 Task: Schedule a call with external consultants to gain insights into industry trends, competitive landscape analysis, and potential strategic shifts to enhance the organization's competitive advantage on September 29th at 11 AM.
Action: Mouse moved to (43, 107)
Screenshot: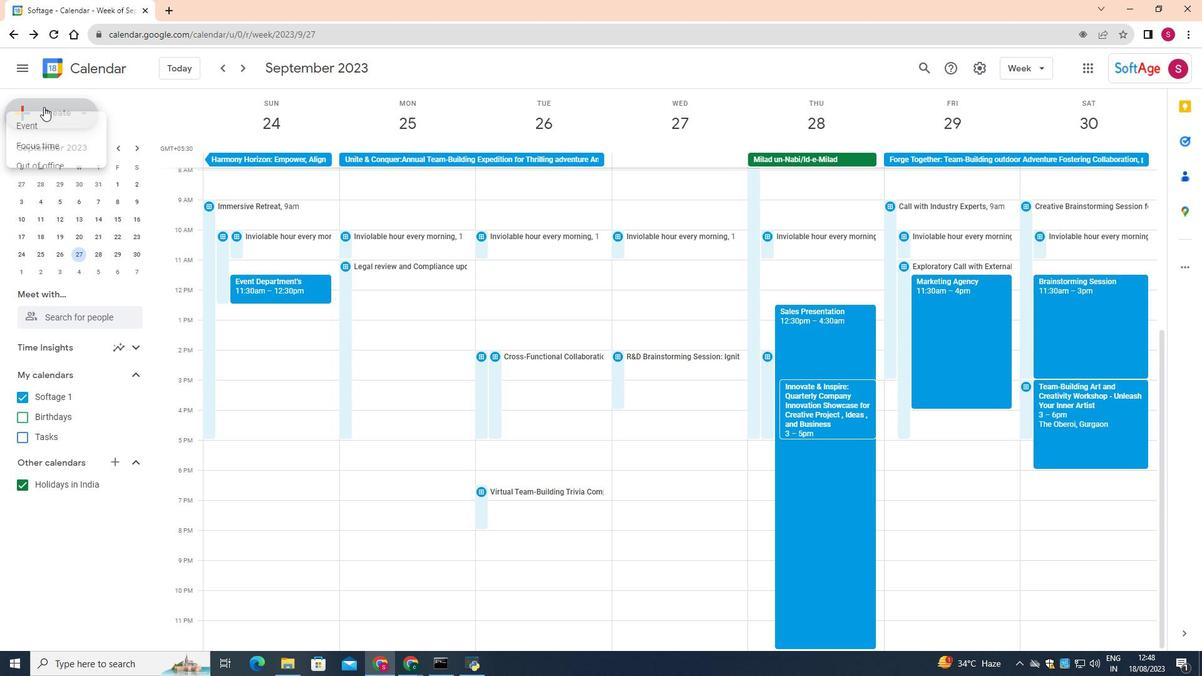
Action: Mouse pressed left at (43, 107)
Screenshot: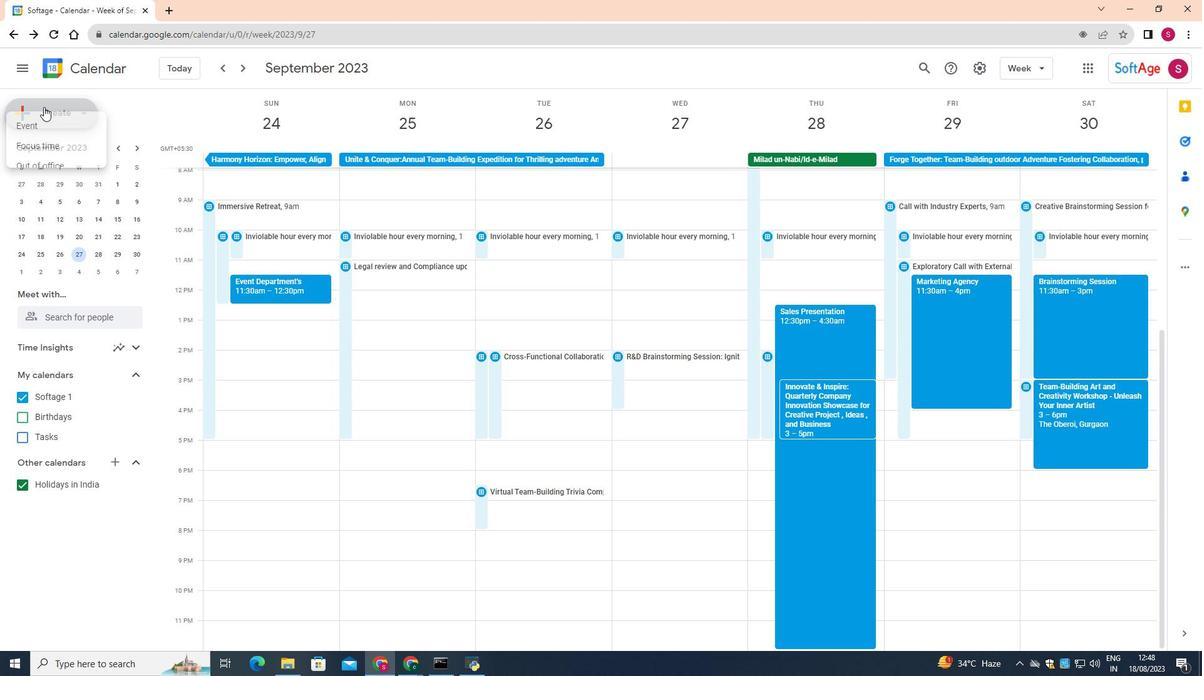 
Action: Mouse moved to (63, 248)
Screenshot: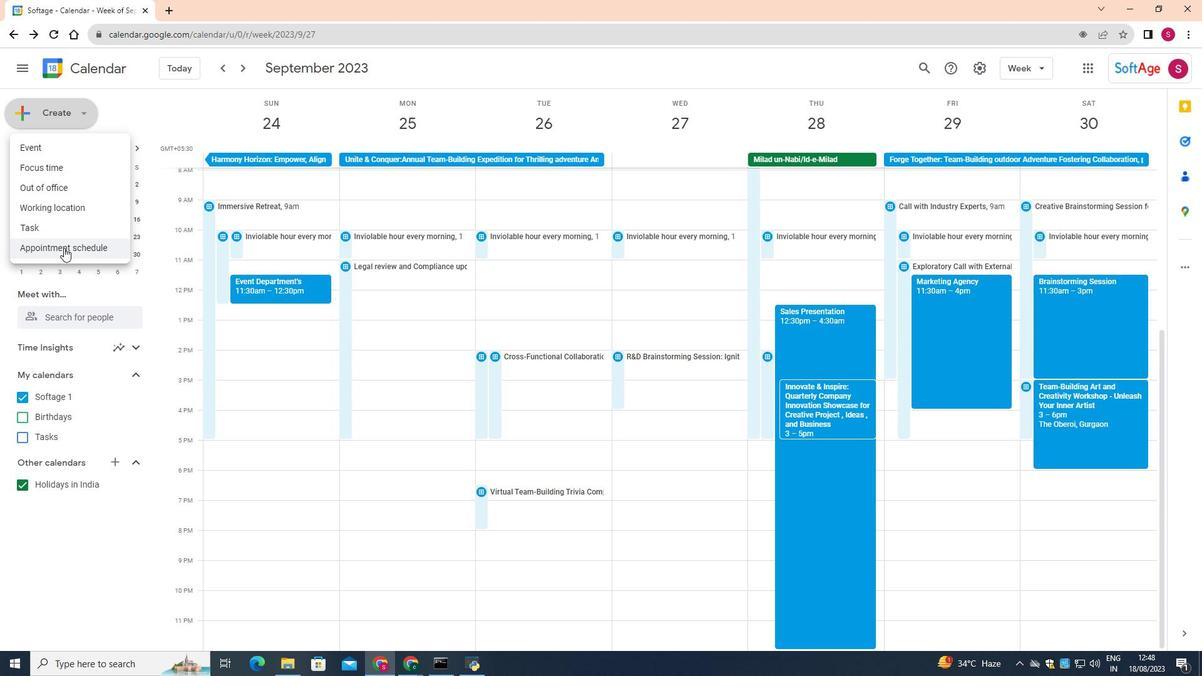 
Action: Mouse pressed left at (63, 248)
Screenshot: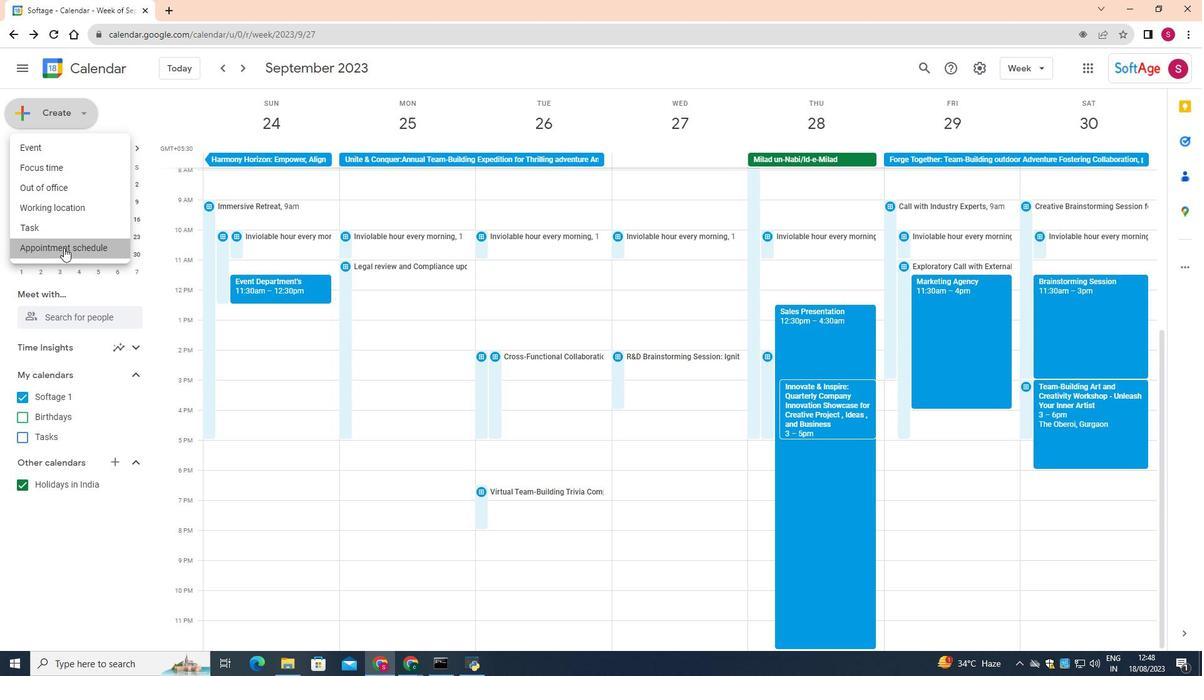 
Action: Mouse moved to (134, 107)
Screenshot: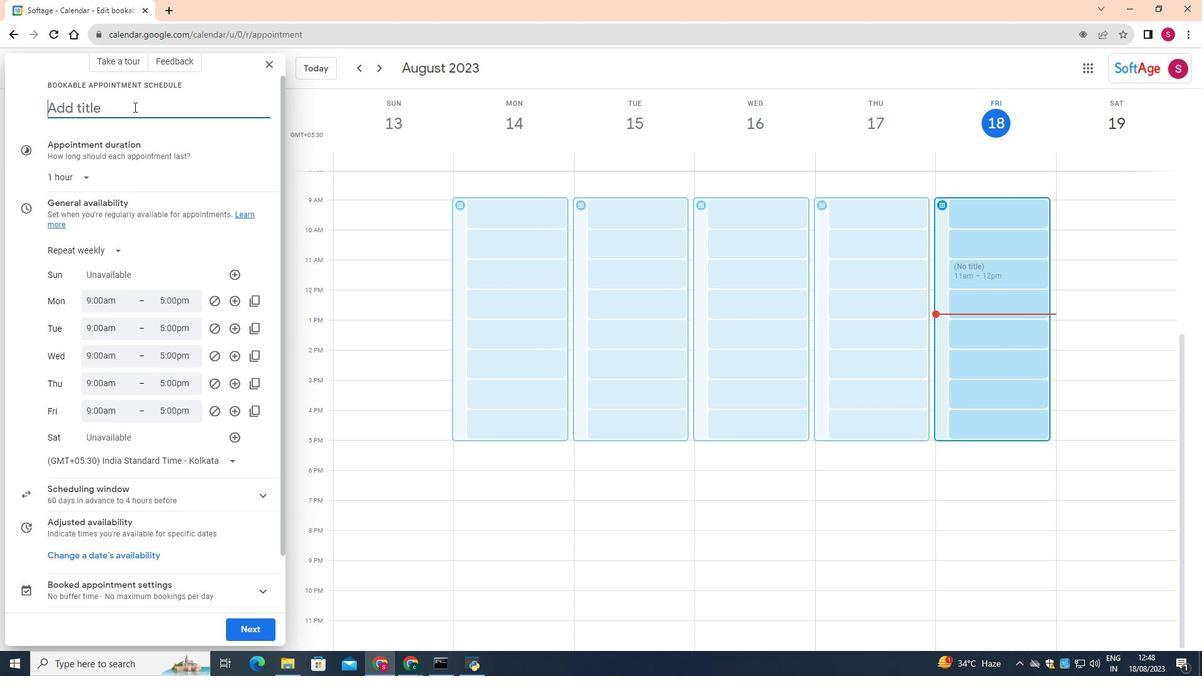 
Action: Mouse pressed left at (134, 107)
Screenshot: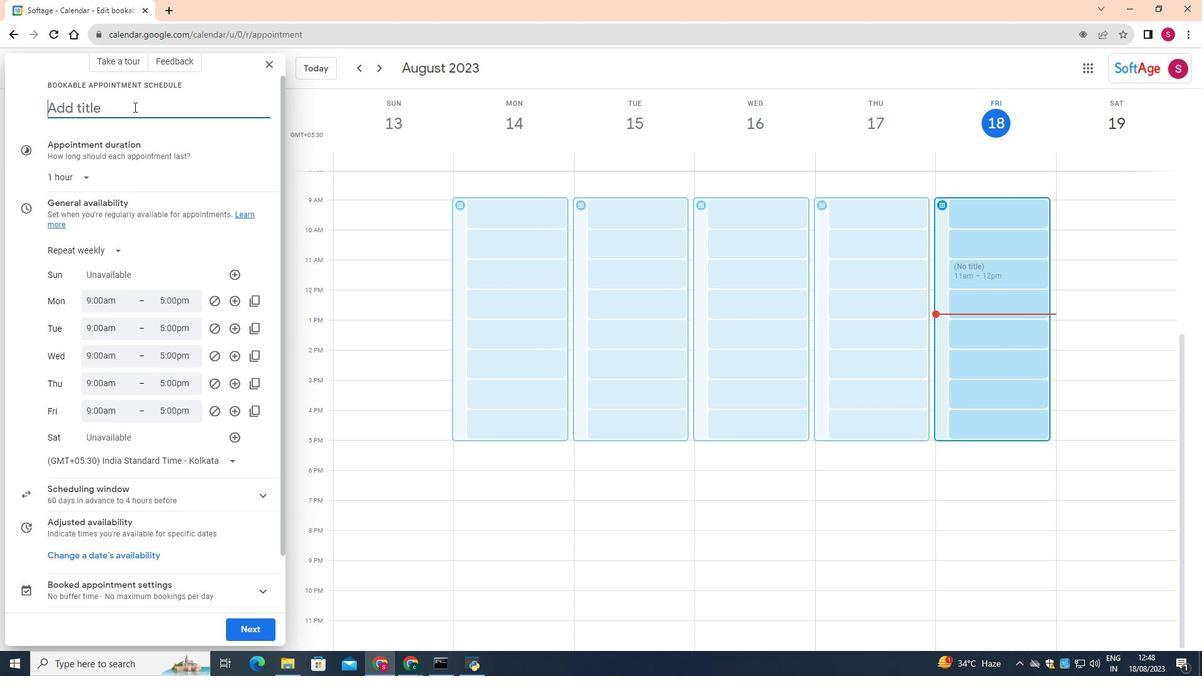 
Action: Mouse moved to (121, 113)
Screenshot: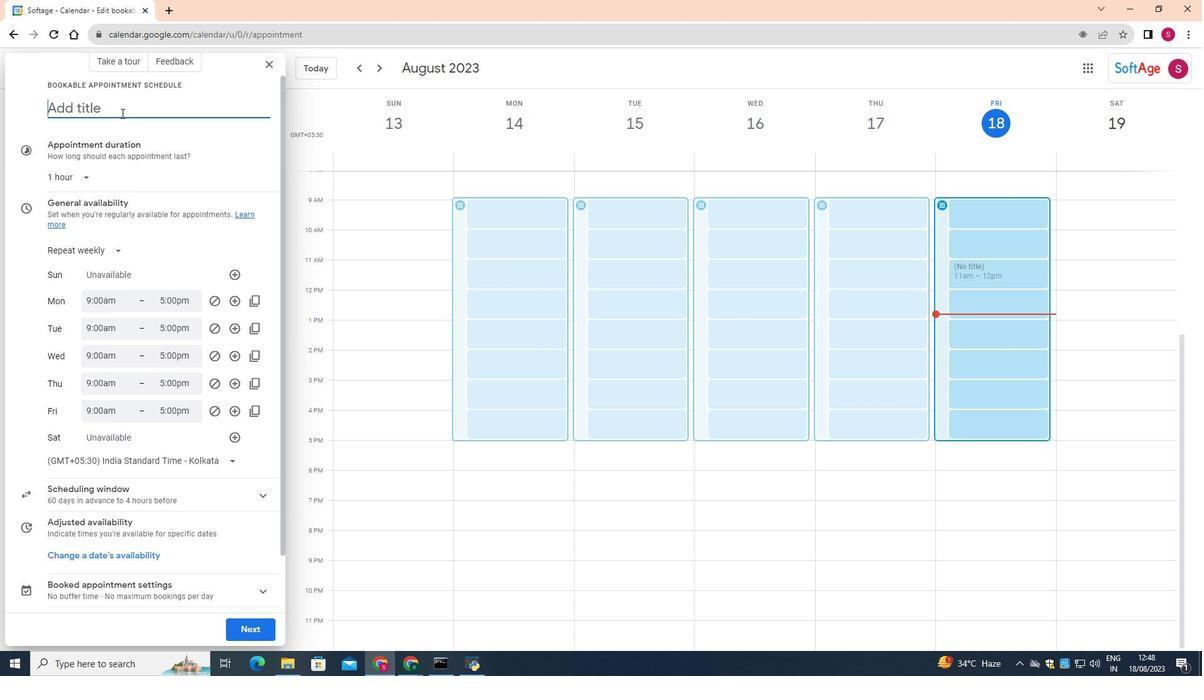 
Action: Key pressed <Key.shift>Consultation<Key.space><Key.shift>Call<Key.shift_r>:<Key.space><Key.shift>Exploring<Key.space><Key.shift>Industry<Key.space><Key.shift>Trends<Key.space>and<Key.space><Key.shift>Strategic<Key.space><Key.shift>Enhancement
Screenshot: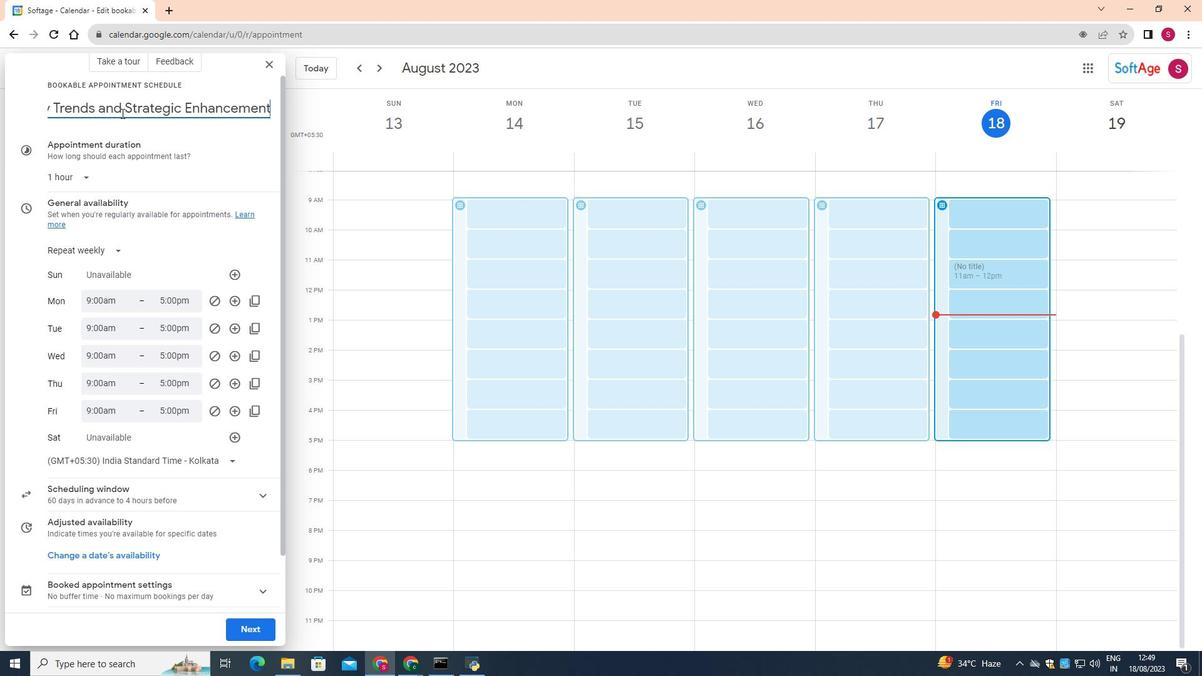 
Action: Mouse moved to (67, 248)
Screenshot: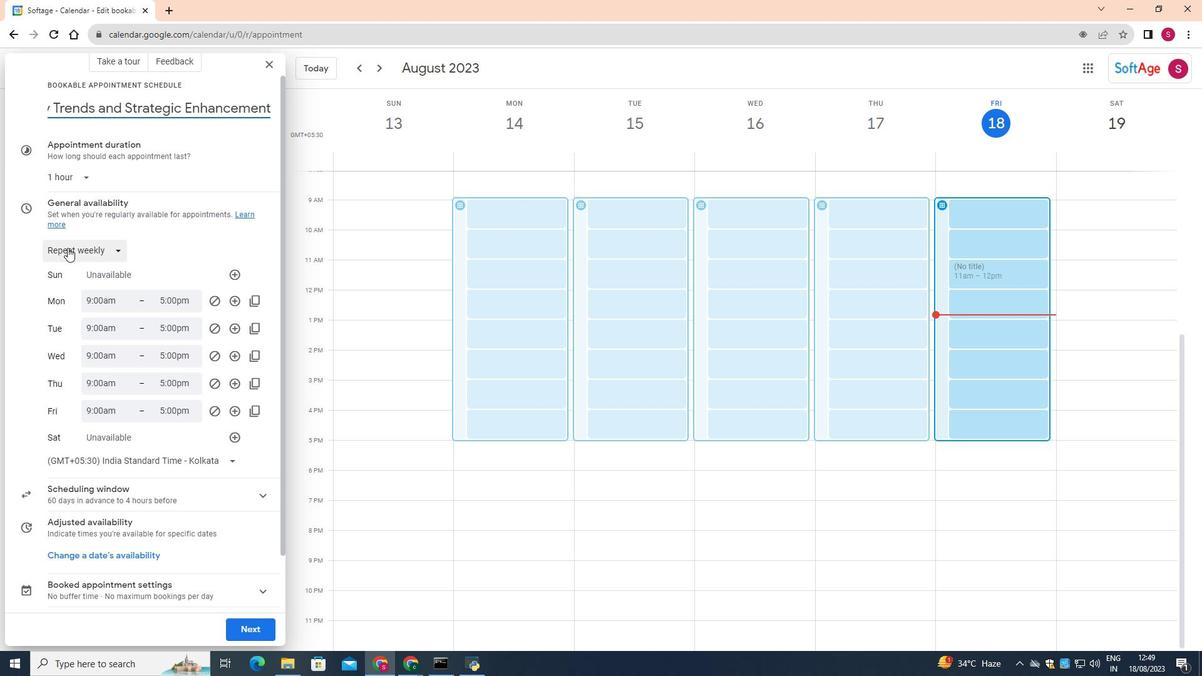 
Action: Mouse pressed left at (67, 248)
Screenshot: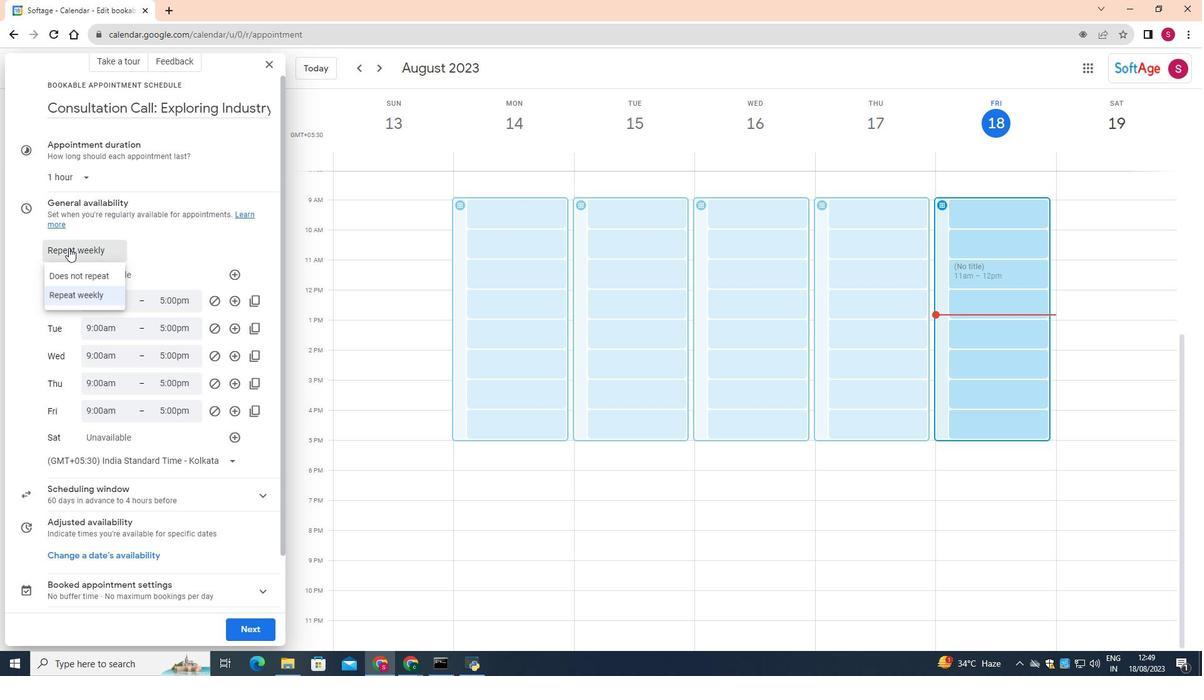 
Action: Mouse moved to (92, 276)
Screenshot: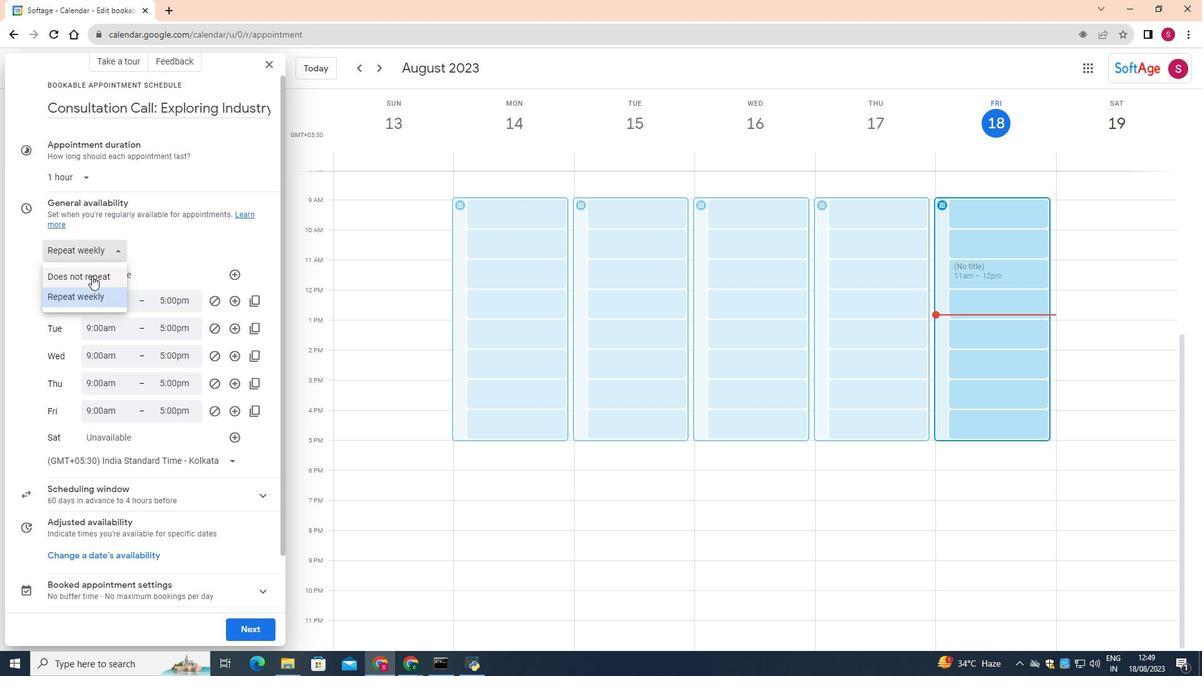 
Action: Mouse pressed left at (92, 276)
Screenshot: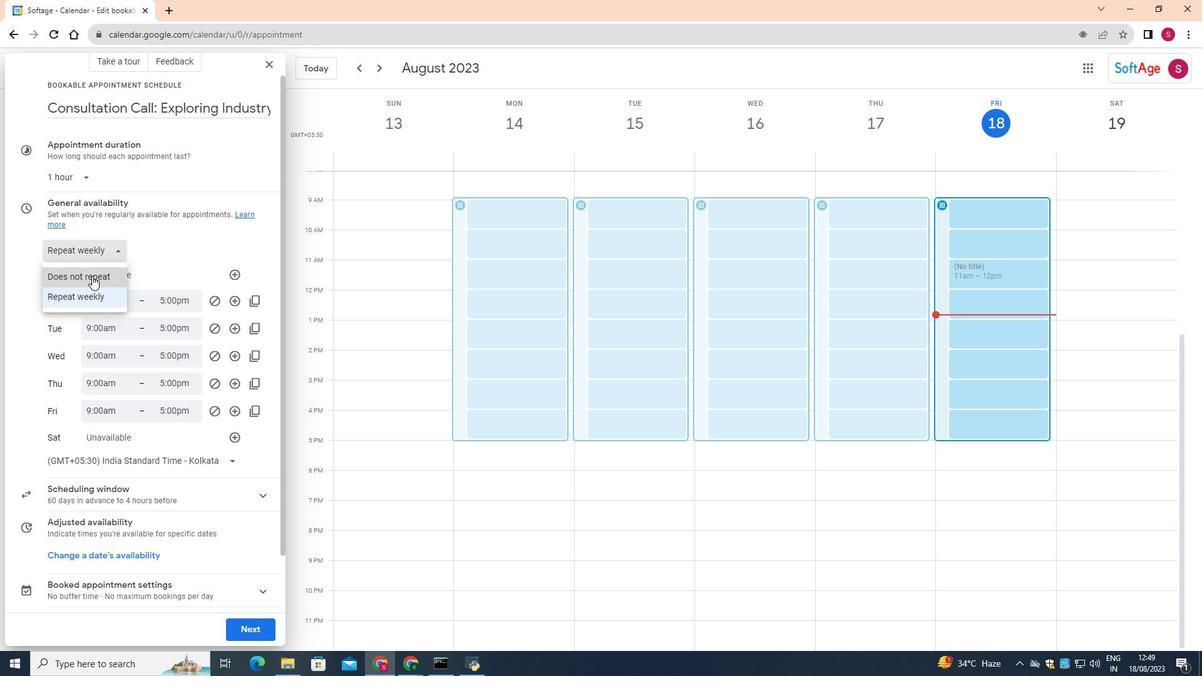 
Action: Mouse moved to (85, 261)
Screenshot: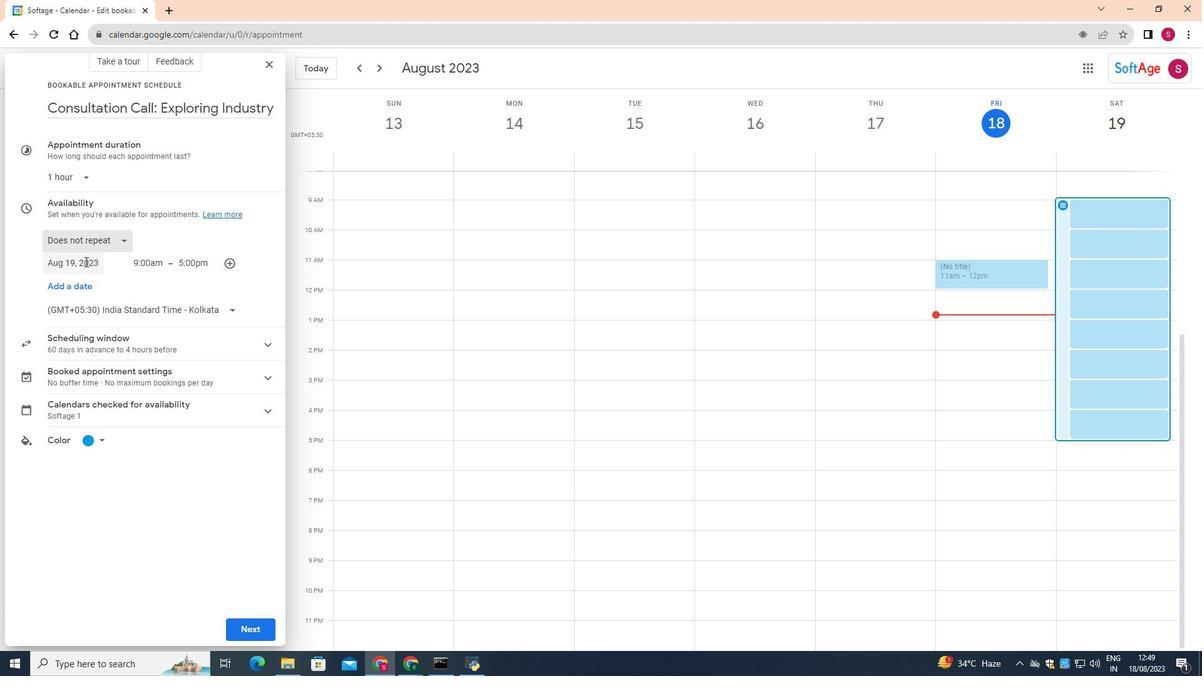 
Action: Mouse pressed left at (85, 261)
Screenshot: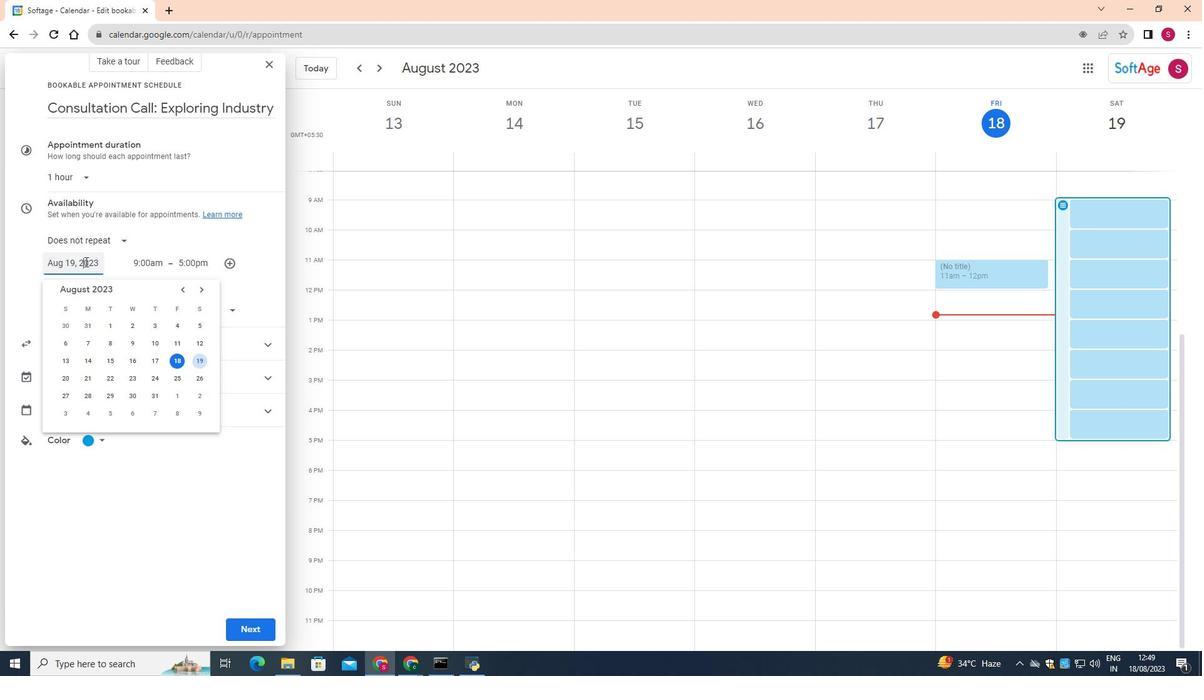 
Action: Mouse moved to (199, 291)
Screenshot: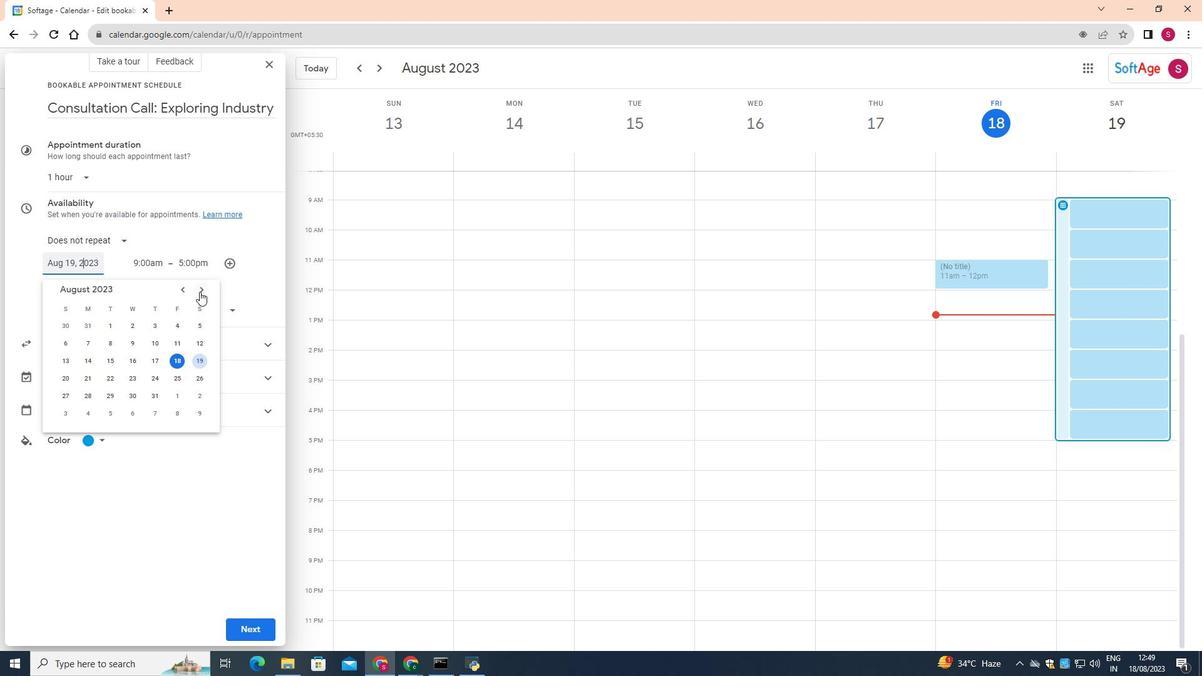 
Action: Mouse pressed left at (199, 291)
Screenshot: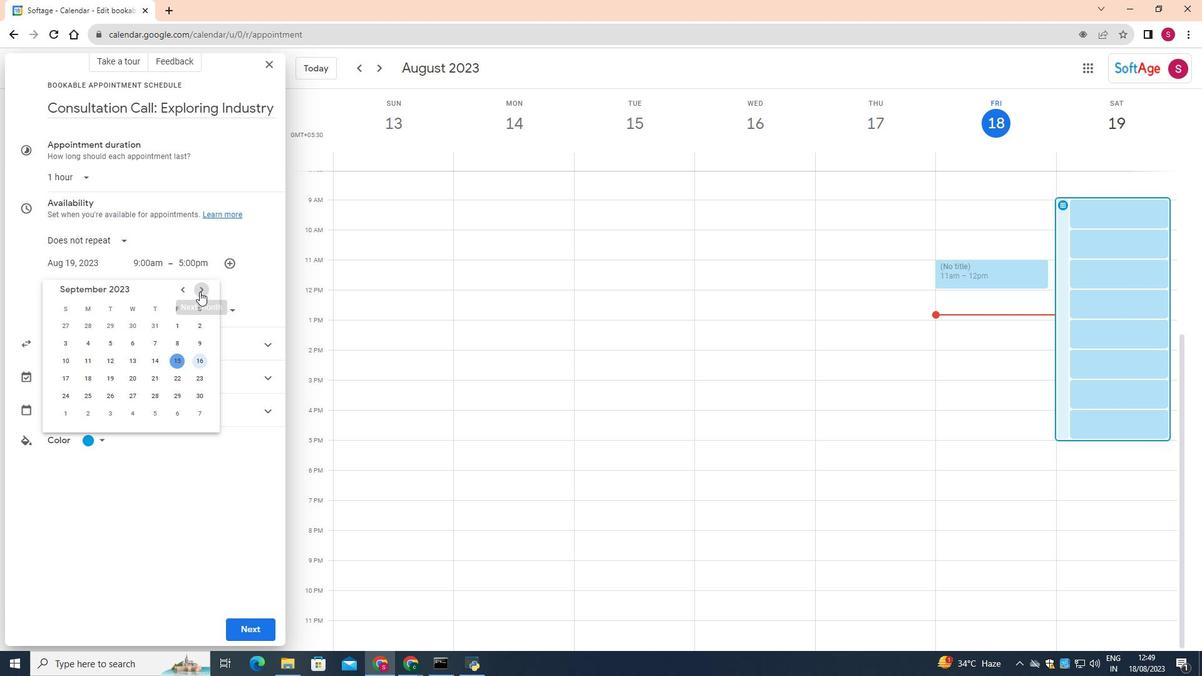 
Action: Mouse moved to (179, 394)
Screenshot: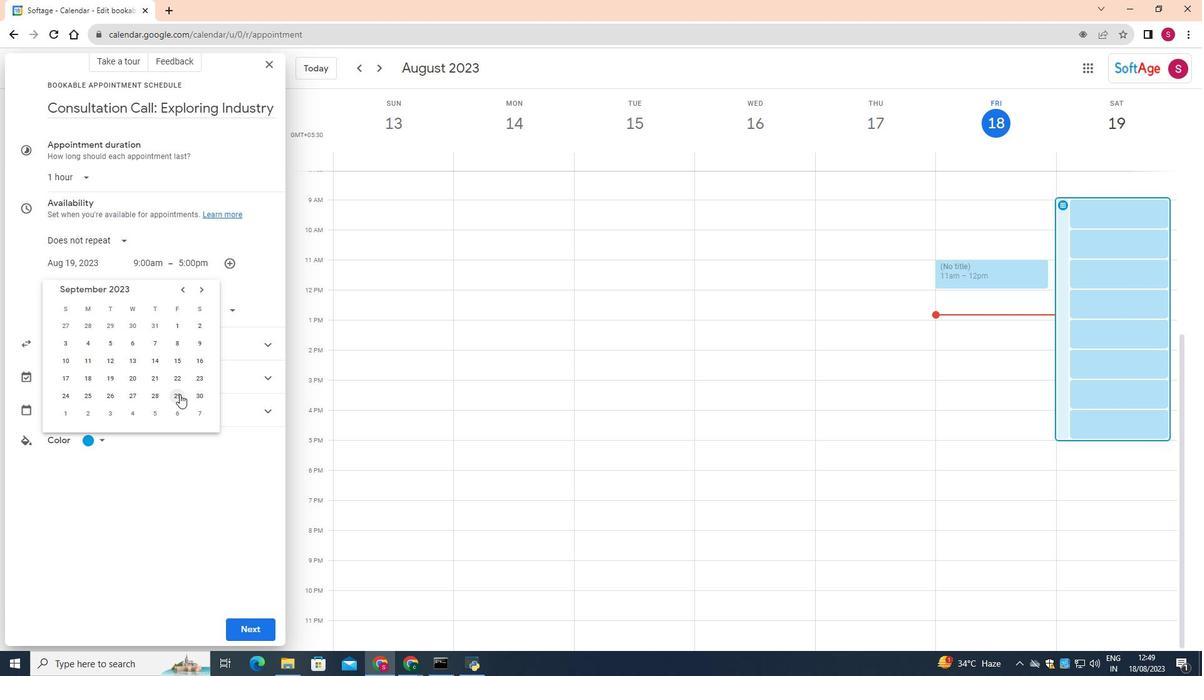 
Action: Mouse pressed left at (179, 394)
Screenshot: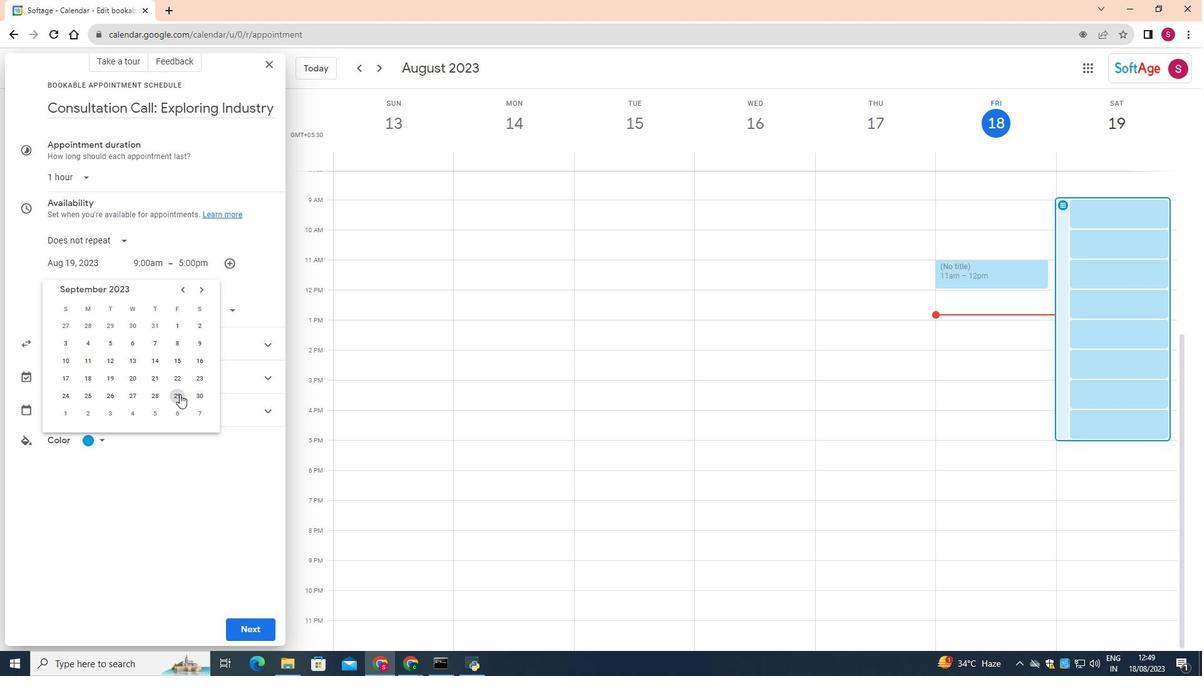 
Action: Mouse moved to (162, 263)
Screenshot: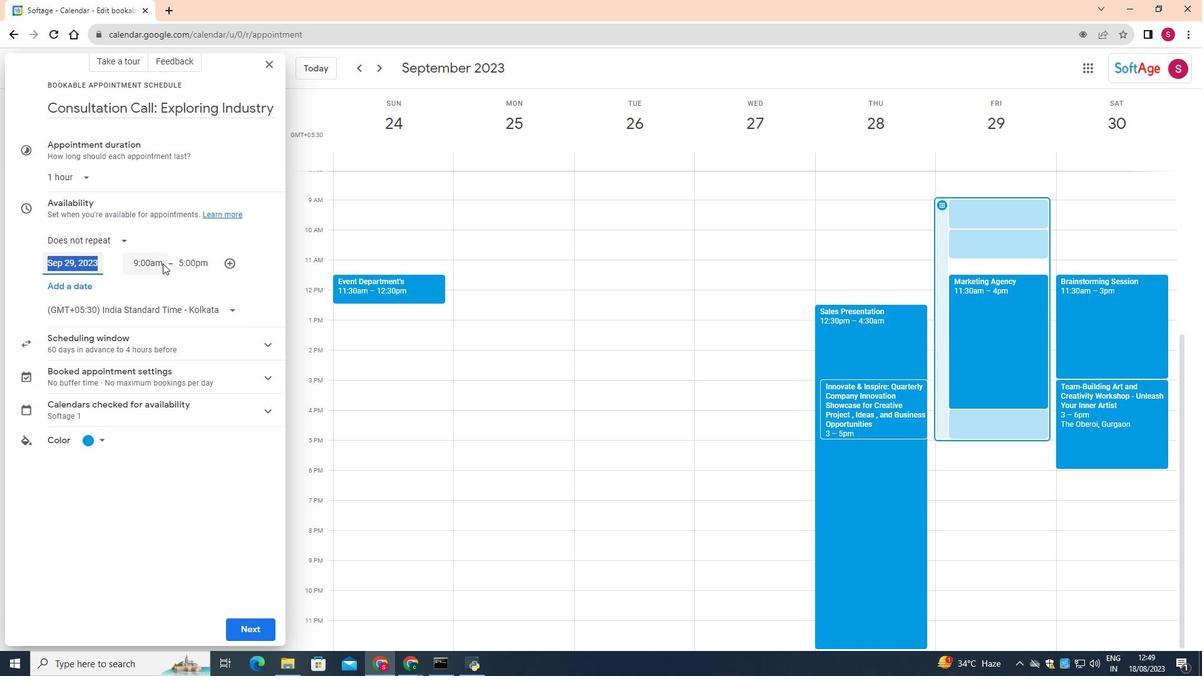 
Action: Mouse pressed left at (162, 263)
Screenshot: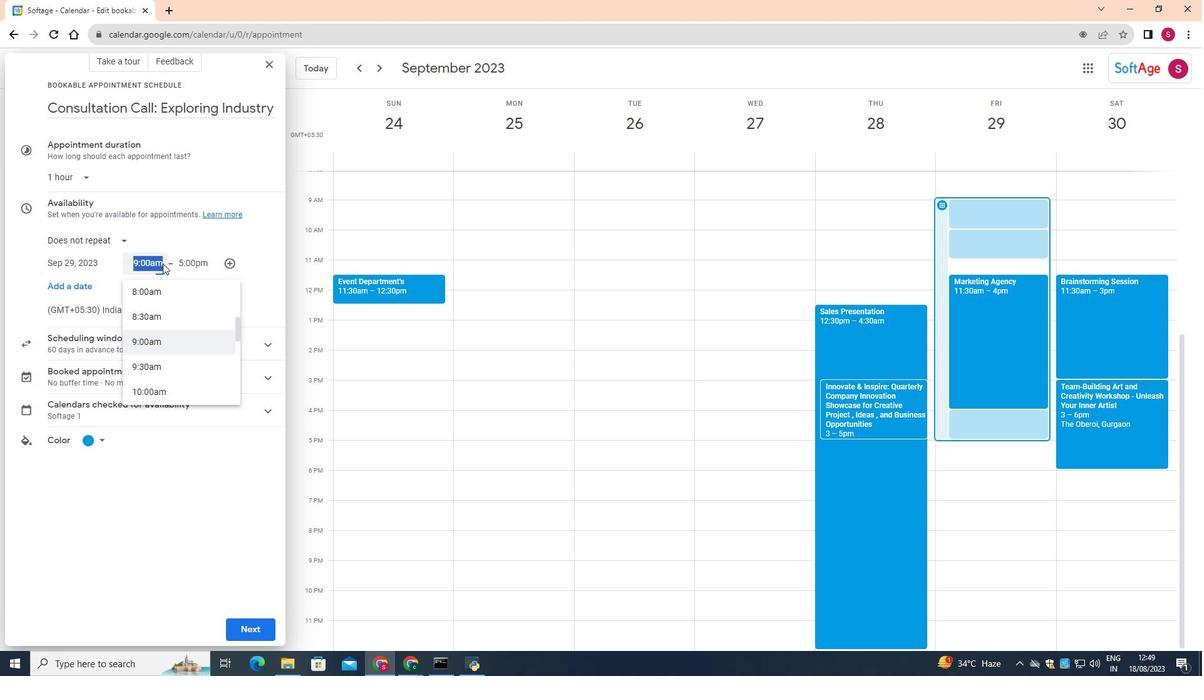 
Action: Mouse moved to (166, 368)
Screenshot: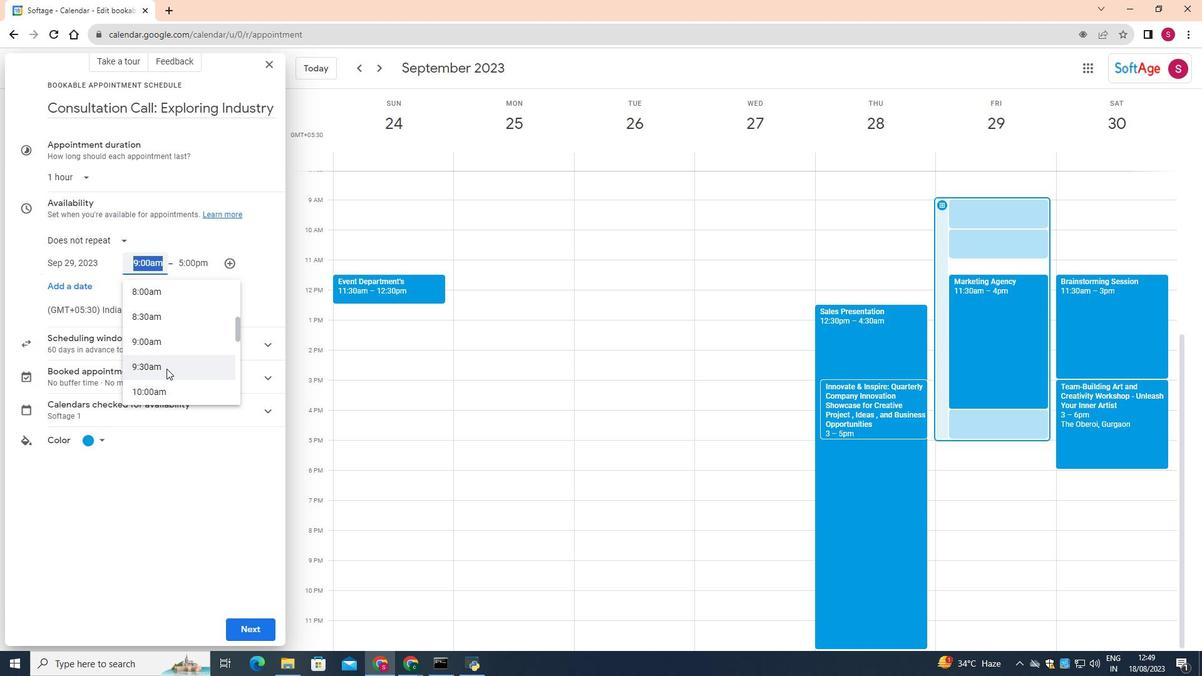 
Action: Mouse scrolled (166, 368) with delta (0, 0)
Screenshot: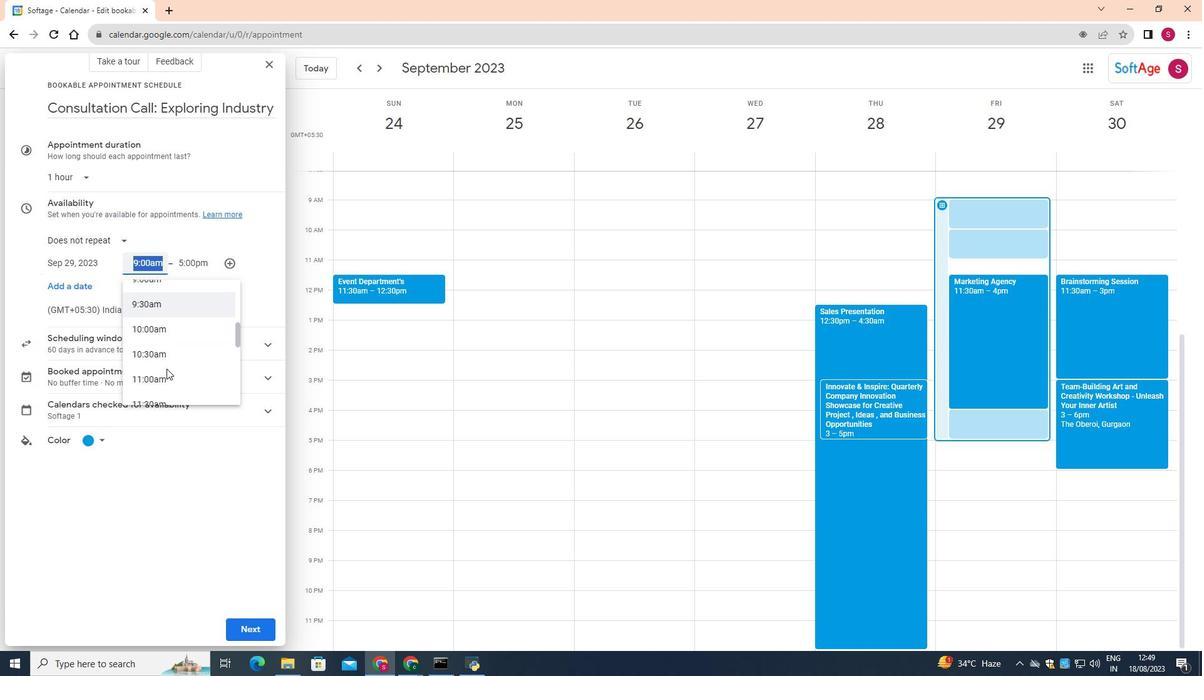 
Action: Mouse moved to (162, 377)
Screenshot: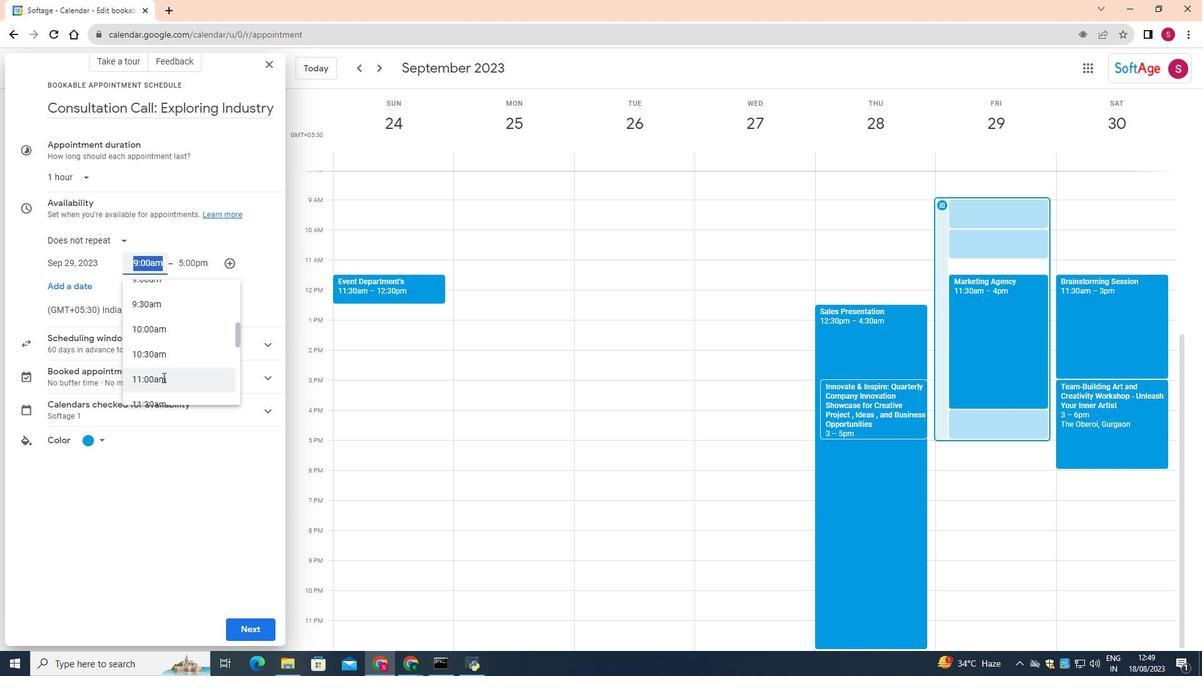 
Action: Mouse pressed left at (162, 377)
Screenshot: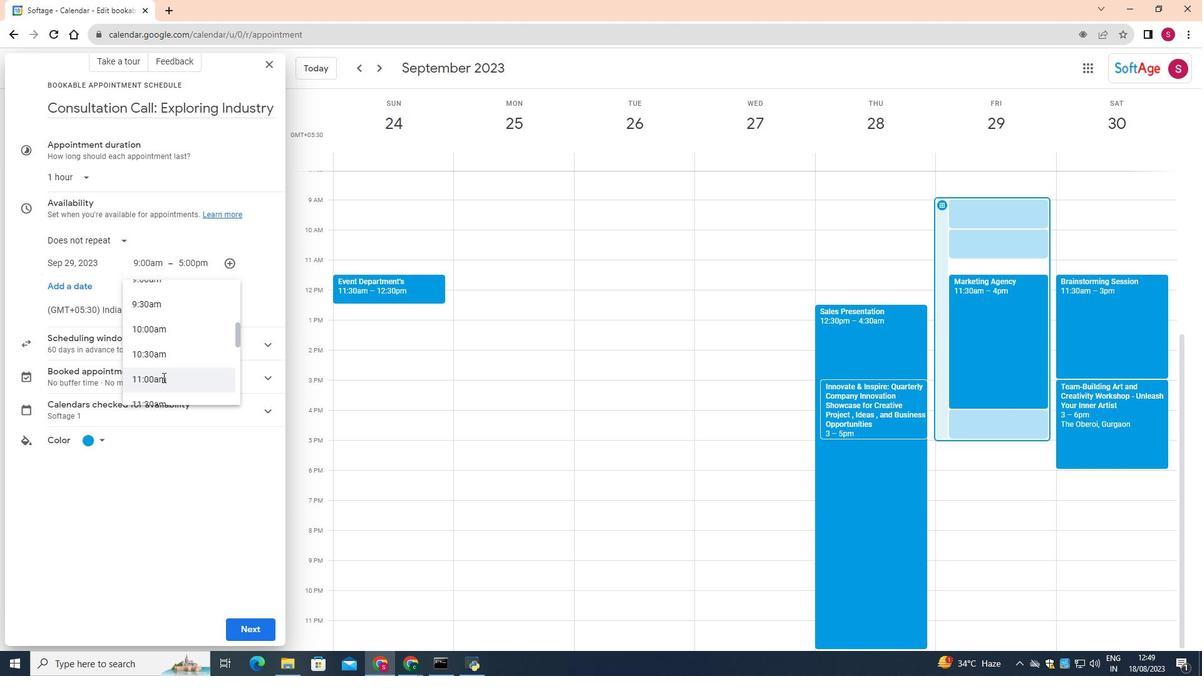 
Action: Mouse moved to (191, 262)
Screenshot: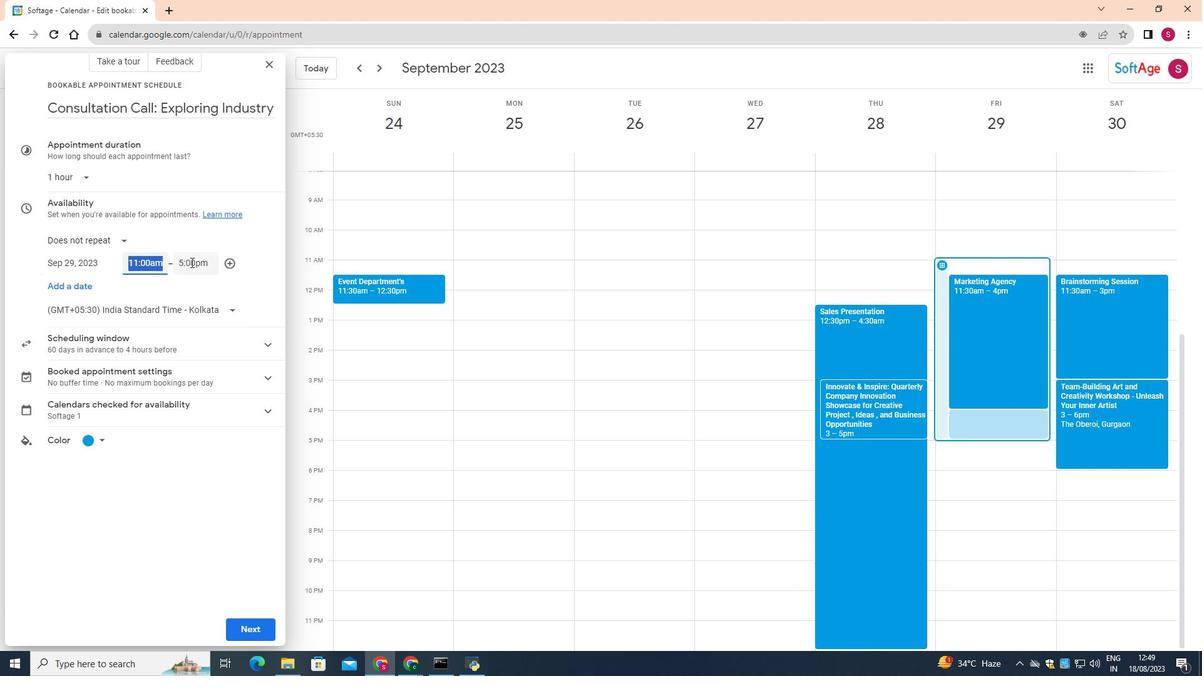 
Action: Mouse pressed left at (191, 262)
Screenshot: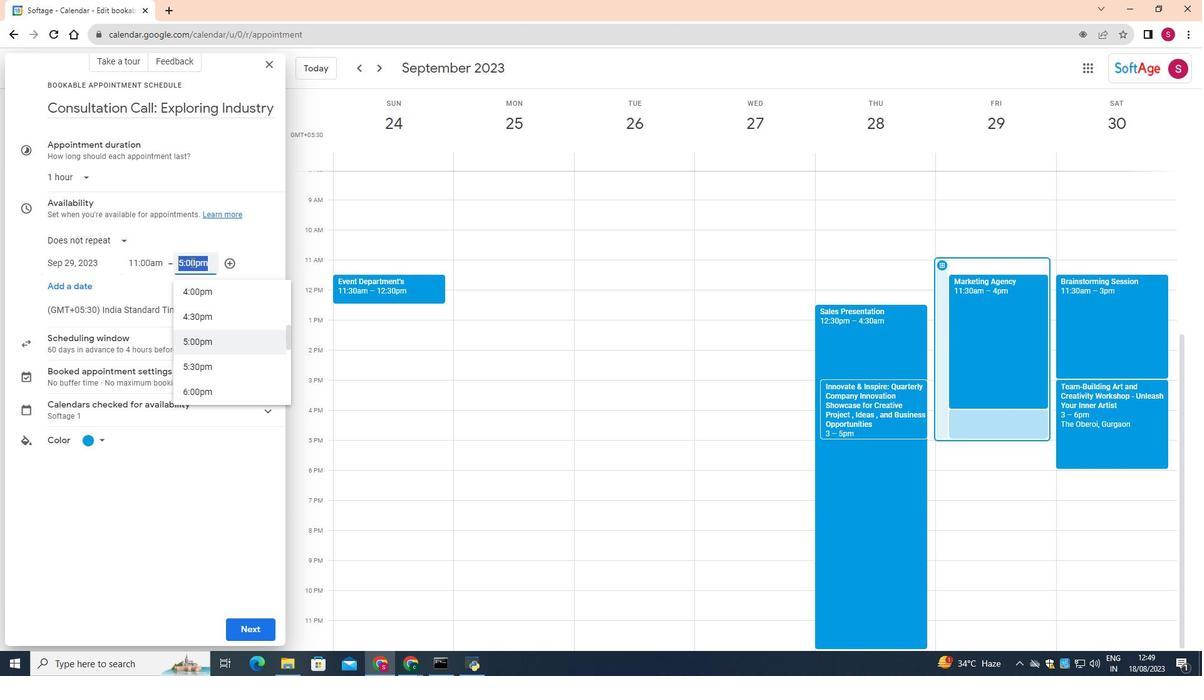 
Action: Mouse moved to (198, 348)
Screenshot: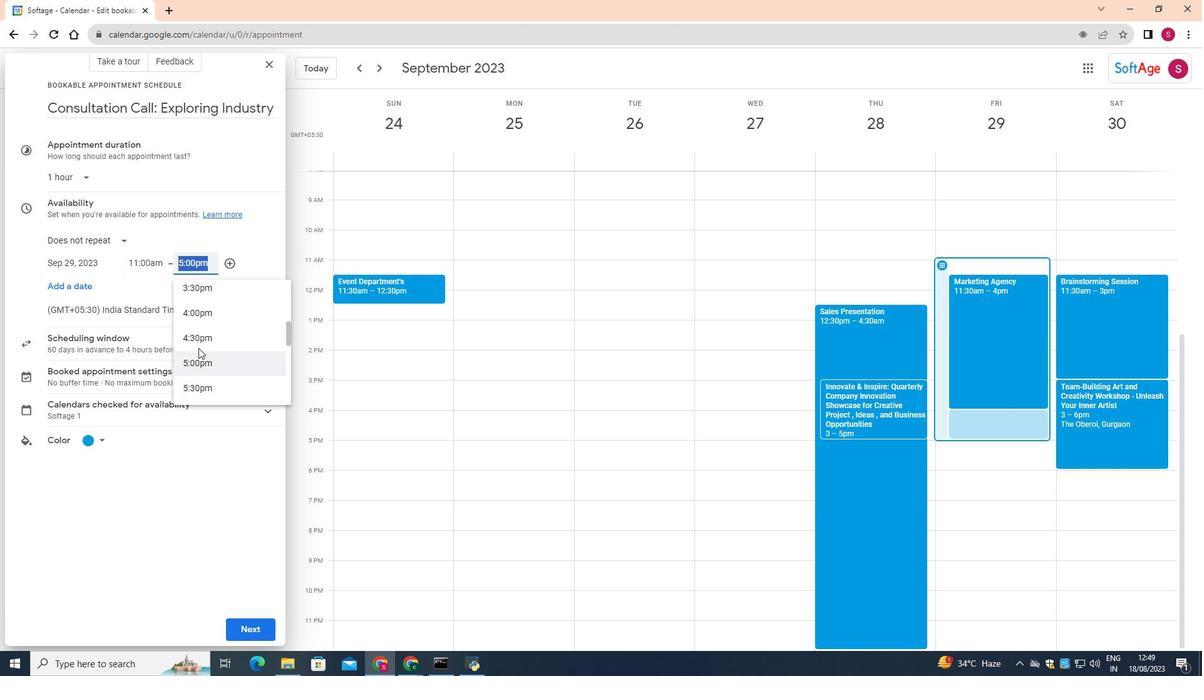 
Action: Mouse scrolled (198, 348) with delta (0, 0)
Screenshot: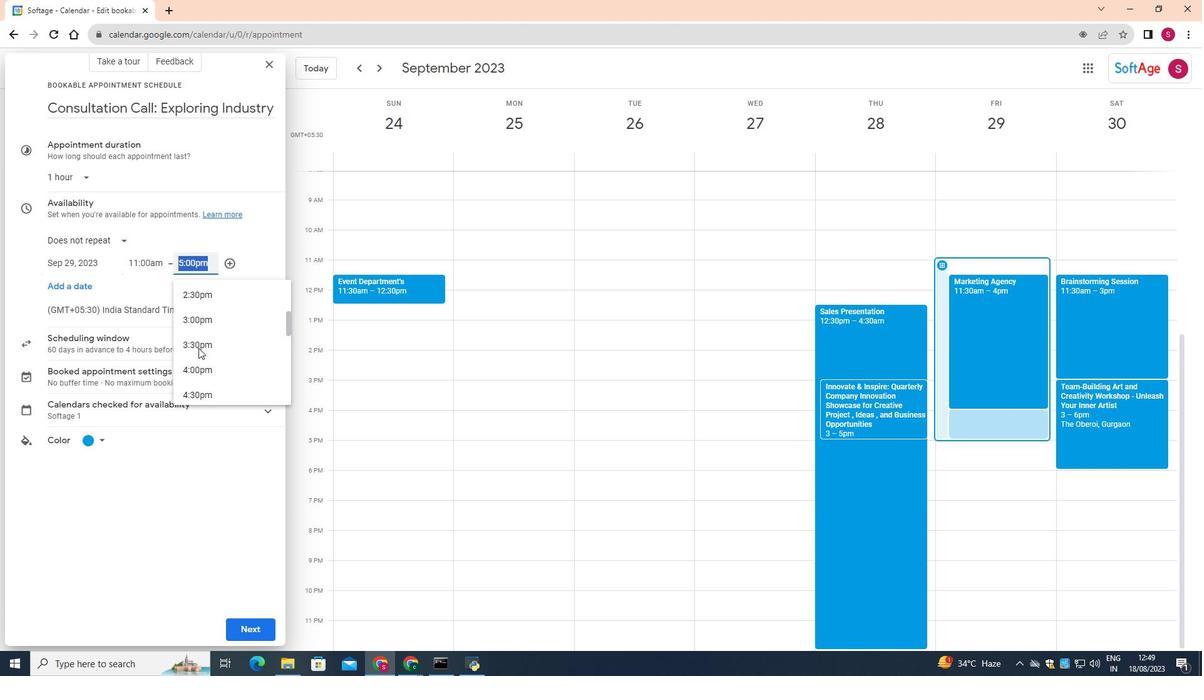 
Action: Mouse scrolled (198, 348) with delta (0, 0)
Screenshot: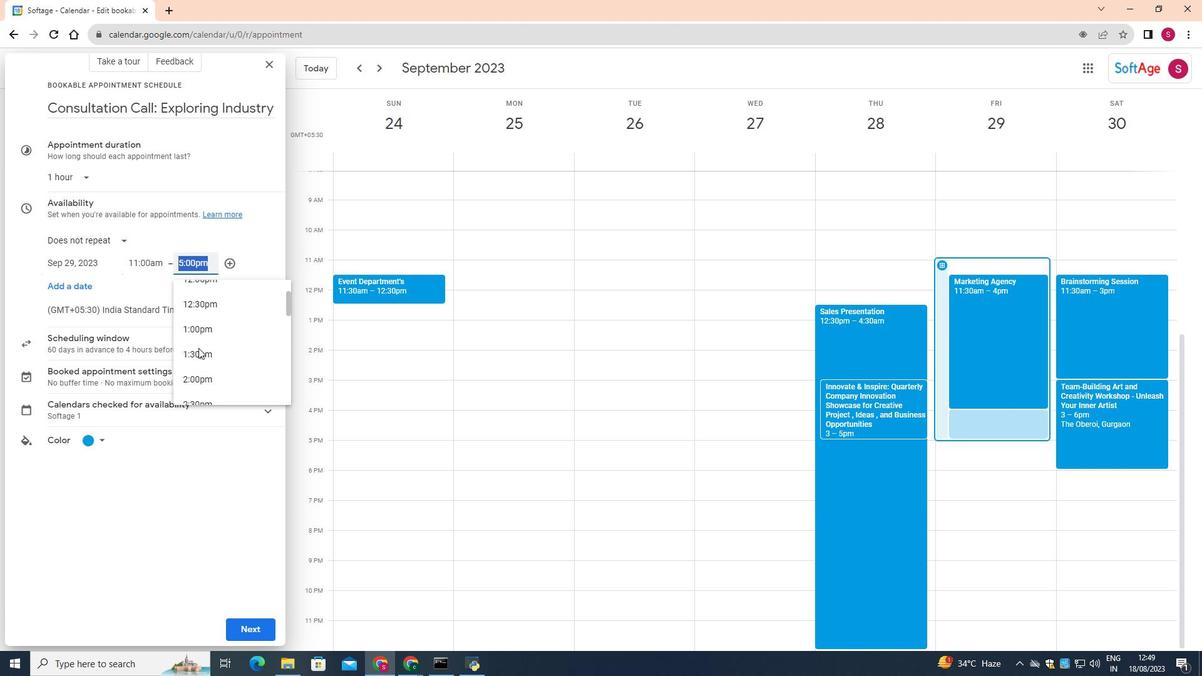 
Action: Mouse scrolled (198, 348) with delta (0, 0)
Screenshot: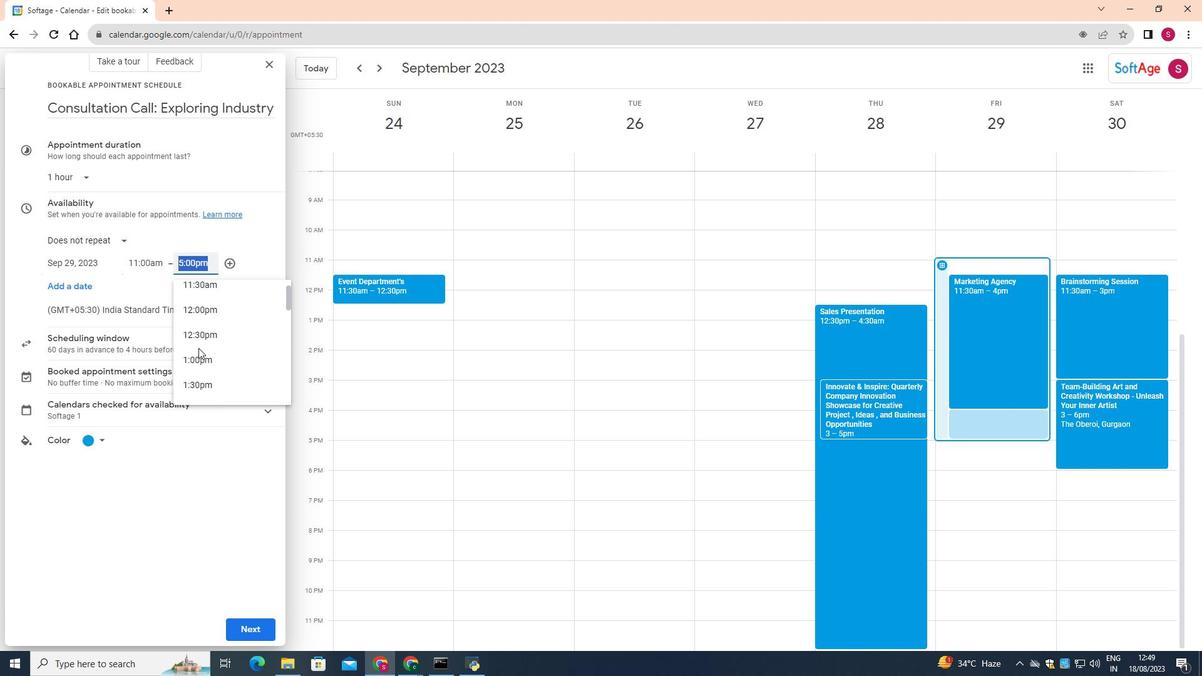 
Action: Mouse scrolled (198, 348) with delta (0, 0)
Screenshot: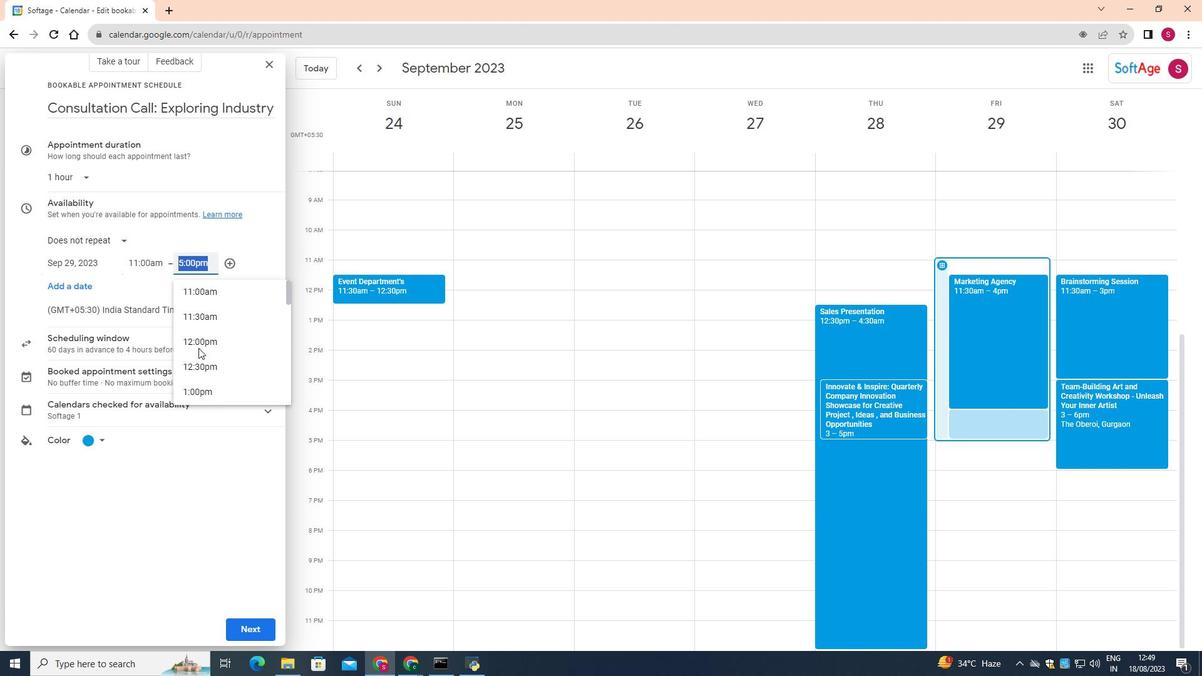 
Action: Mouse moved to (200, 343)
Screenshot: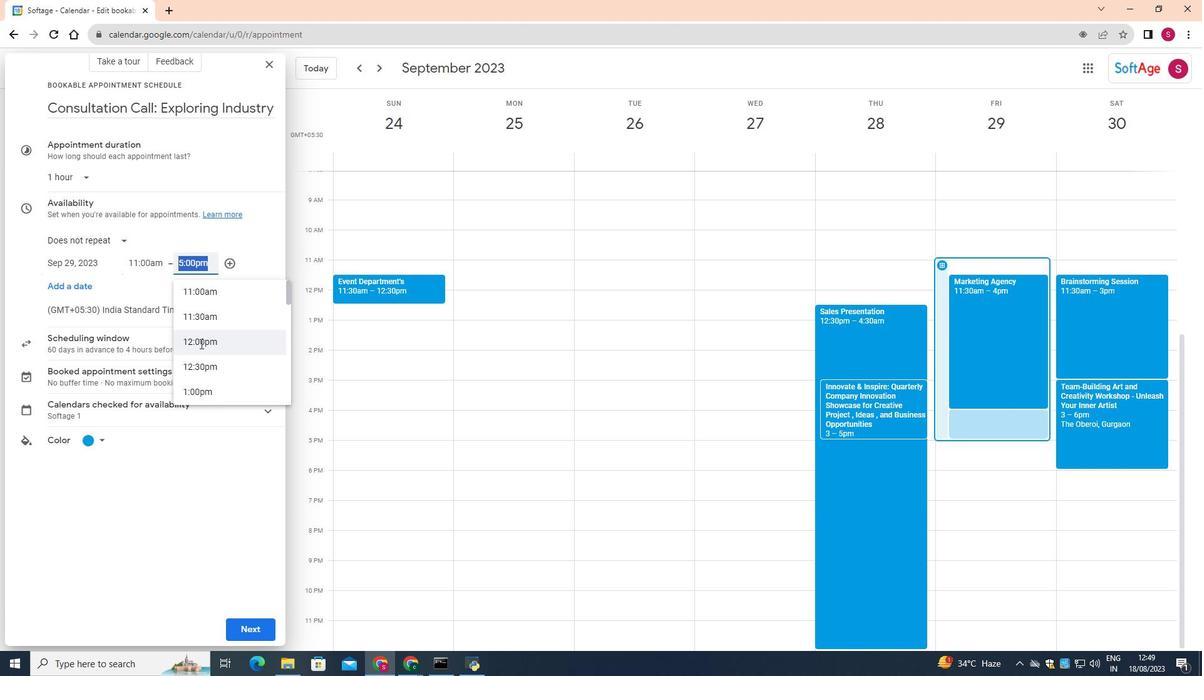 
Action: Mouse pressed left at (200, 343)
Screenshot: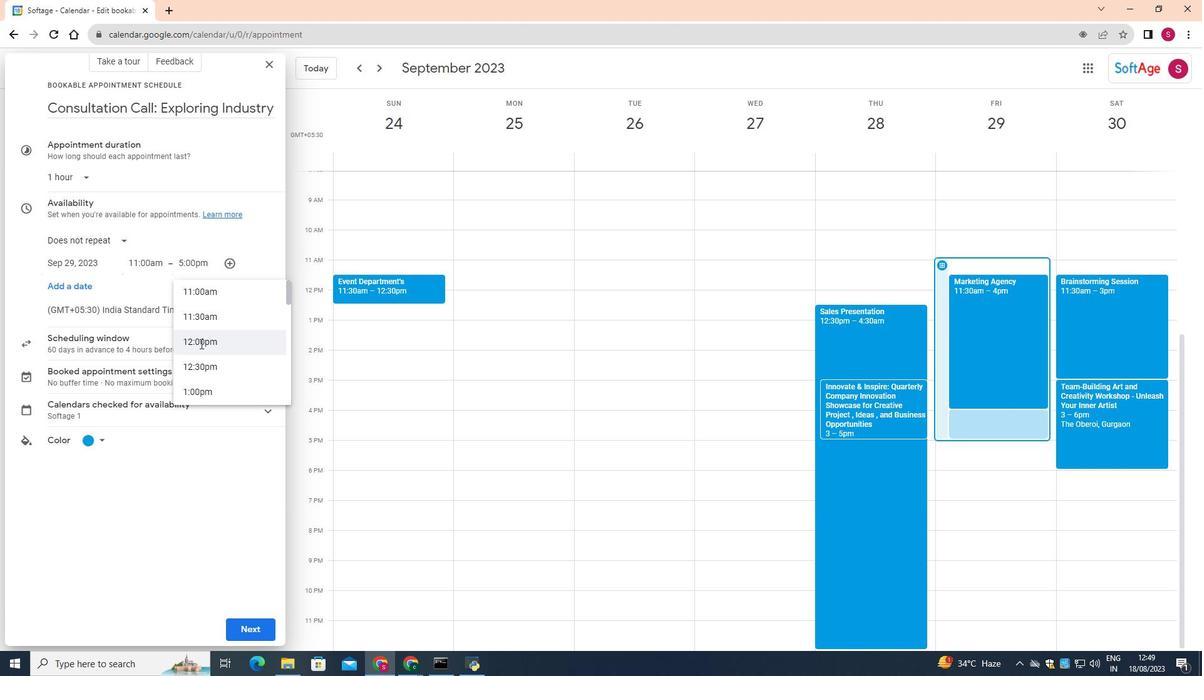 
Action: Mouse moved to (259, 629)
Screenshot: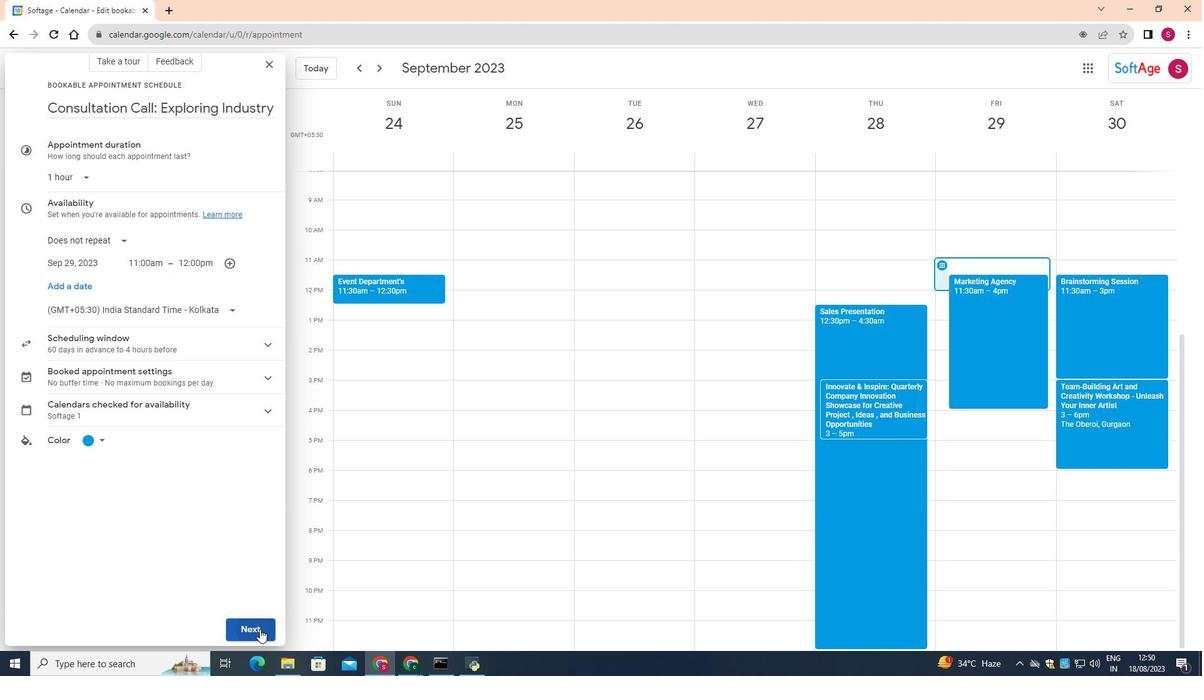 
Action: Mouse pressed left at (259, 629)
Screenshot: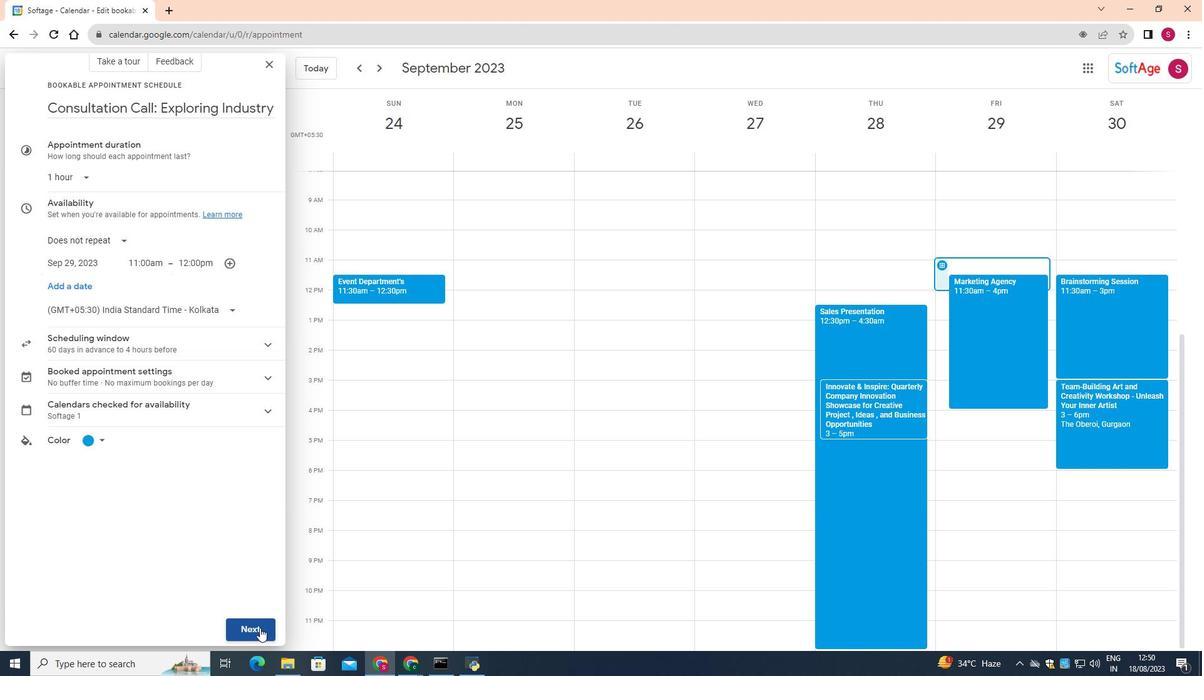
Action: Mouse moved to (132, 336)
Screenshot: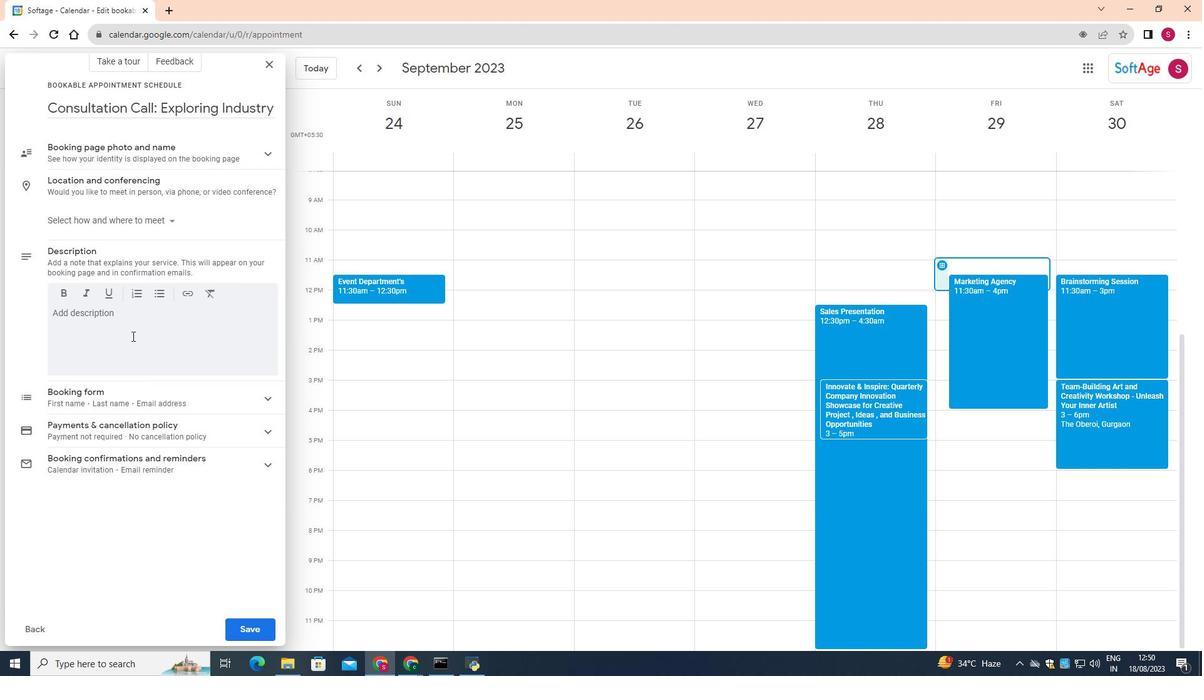 
Action: Mouse pressed left at (132, 336)
Screenshot: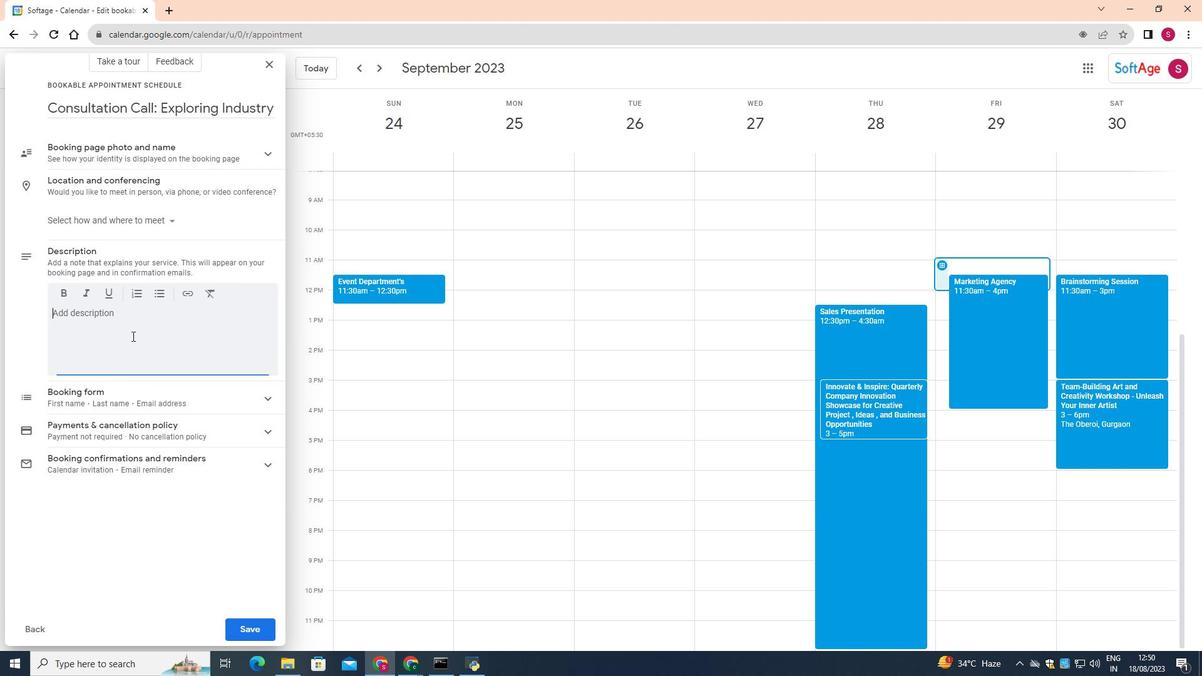 
Action: Mouse moved to (132, 335)
Screenshot: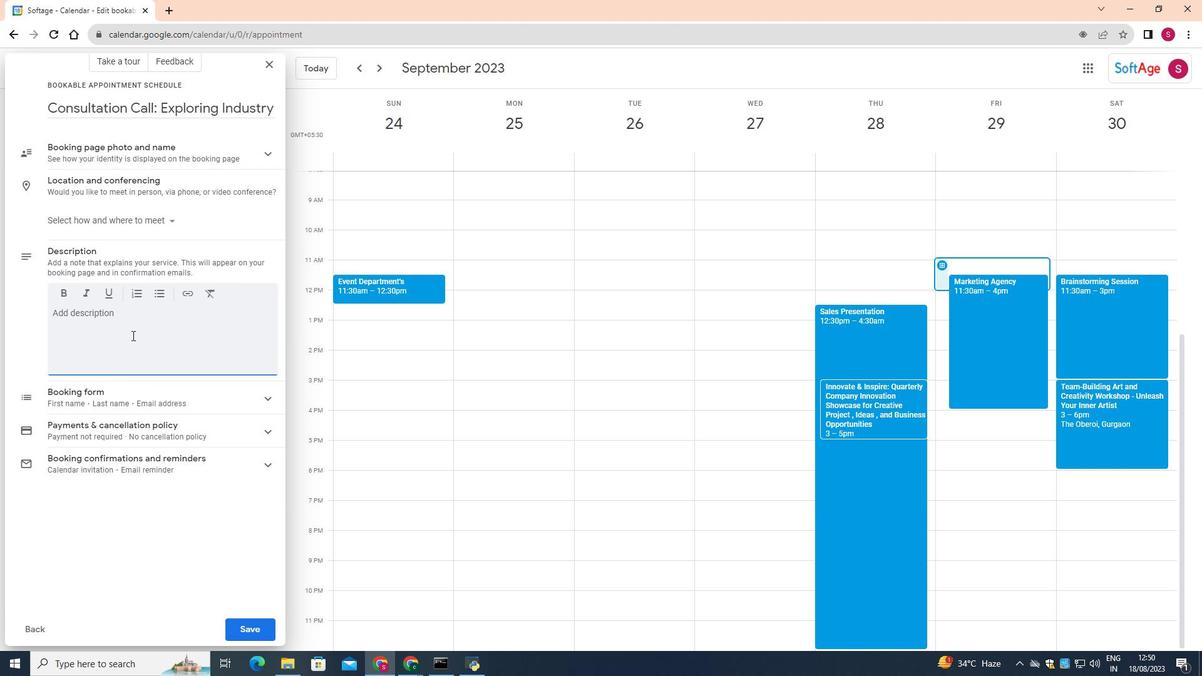 
Action: Key pressed <Key.shift>We<Key.space>trust<Key.space>this<Key.space>message<Key.space>finds<Key.space>you<Key.space>well.<Key.space><Key.shift>We<Key.space>are<Key.space>thrilled<Key.space>to<Key.space>invite<Key.space>you<Key.space>to<Key.space>a<Key.space>consultation<Key.space>call<Key.space>where<Key.space>we<Key.space>seek<Key.space>to<Key.space>tap<Key.space>into<Key.space>your<Key.space>expertise<Key.space>to<Key.space>gain<Key.space>insights<Key.space>into<Key.space>industry<Key.space>trends,<Key.space>competitive<Key.space>landscape<Key.space>analysis,<Key.space>and<Key.space>potential<Key.space>strategic<Key.space>shifts<Key.space>that<Key.space>can<Key.space>elevate<Key.space>our<Key.space>organization's<Key.space>competitive<Key.space>advantage.
Screenshot: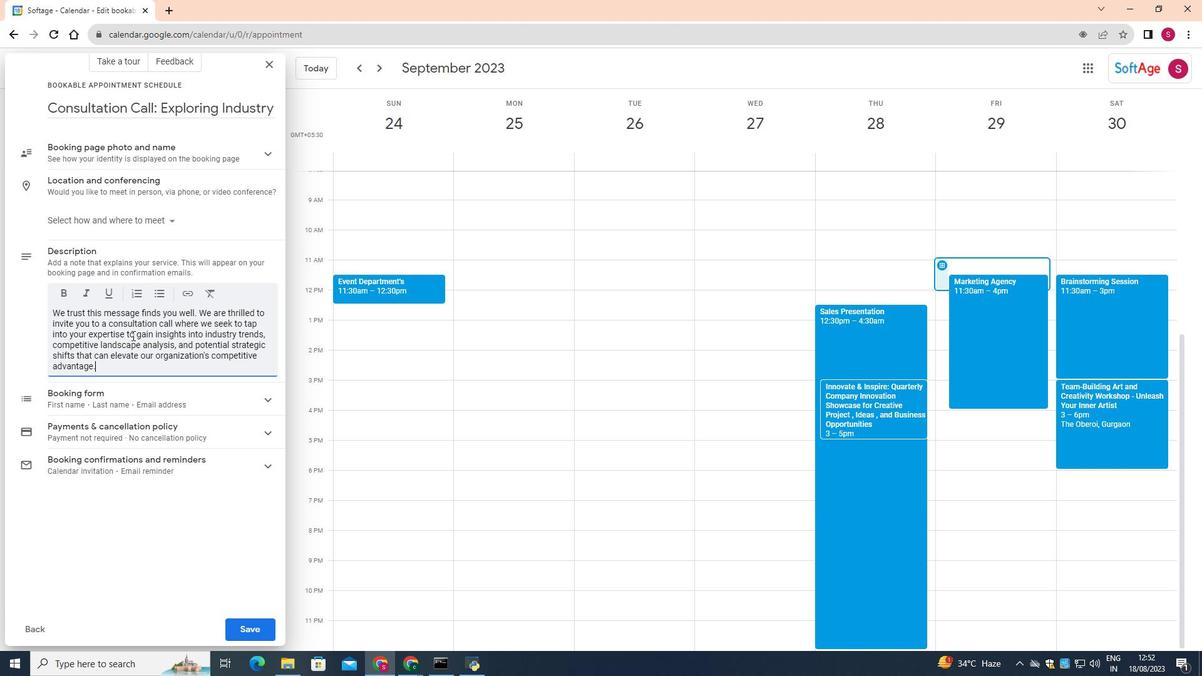 
Action: Mouse moved to (252, 625)
Screenshot: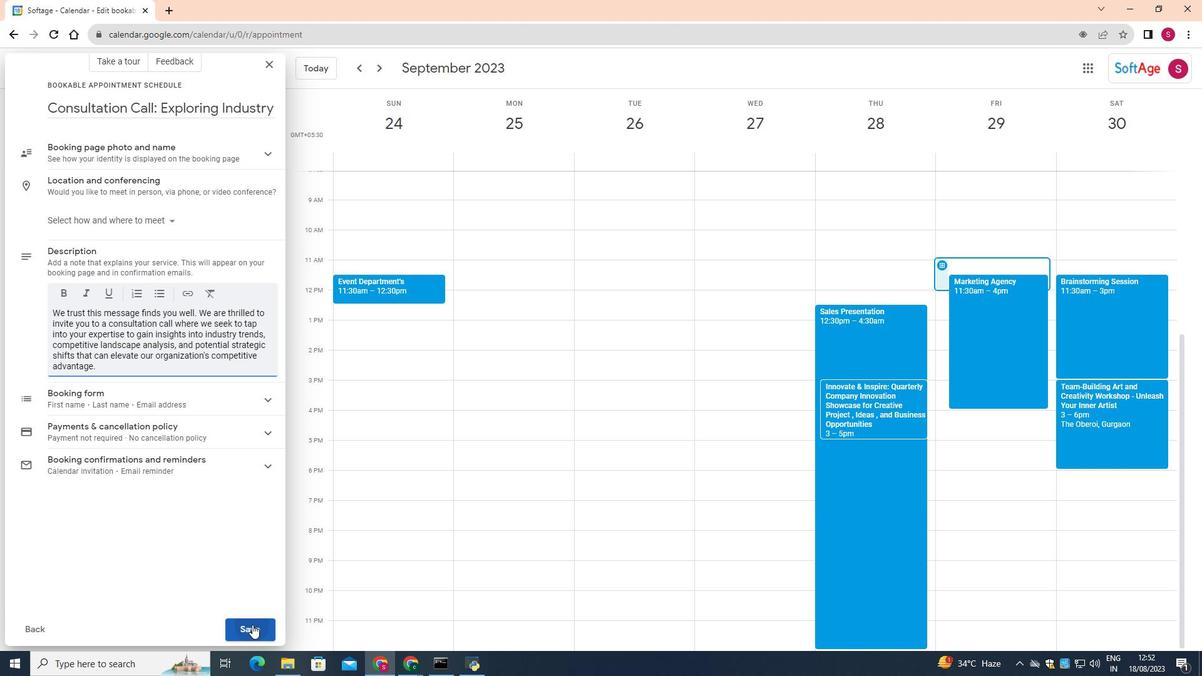 
Action: Mouse pressed left at (252, 625)
Screenshot: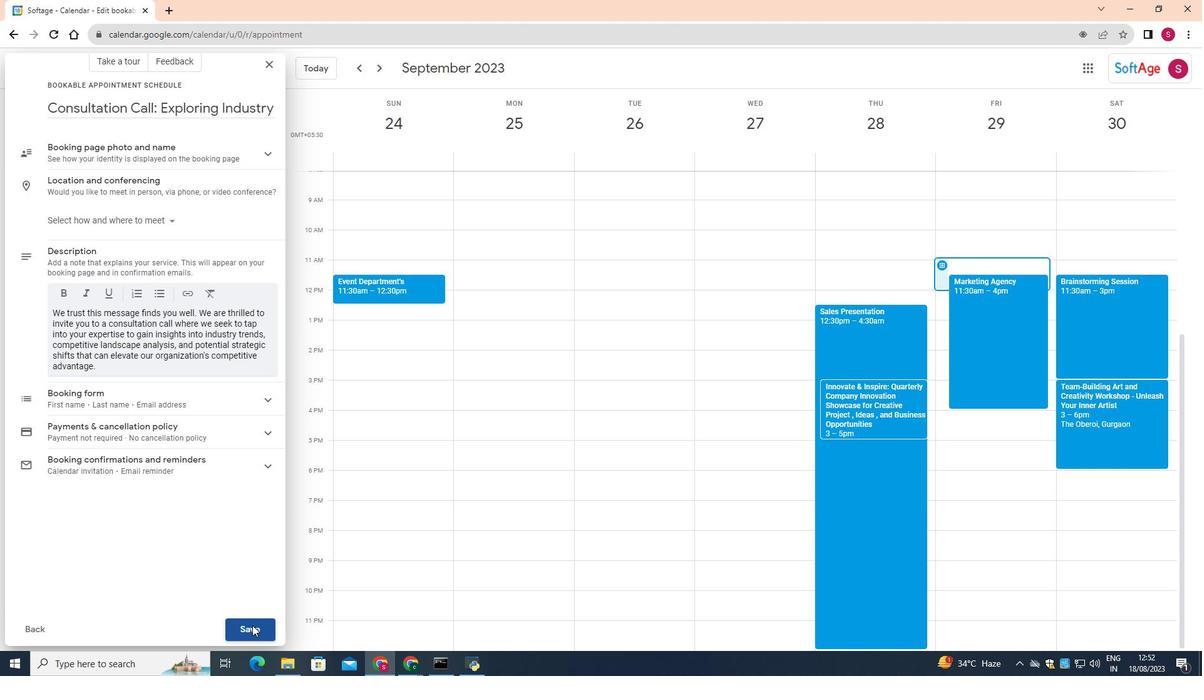
Action: Mouse moved to (253, 625)
Screenshot: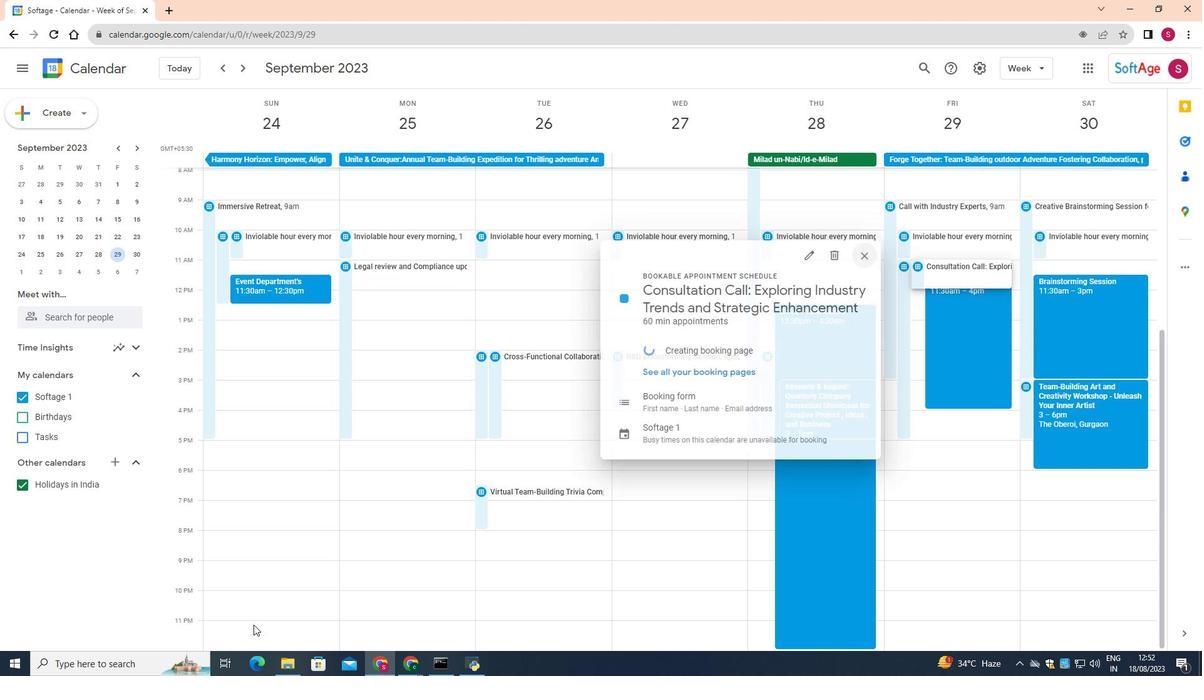 
